 Task: Who was an influential artist in the CoBrA movement?
Action: Mouse moved to (123, 167)
Screenshot: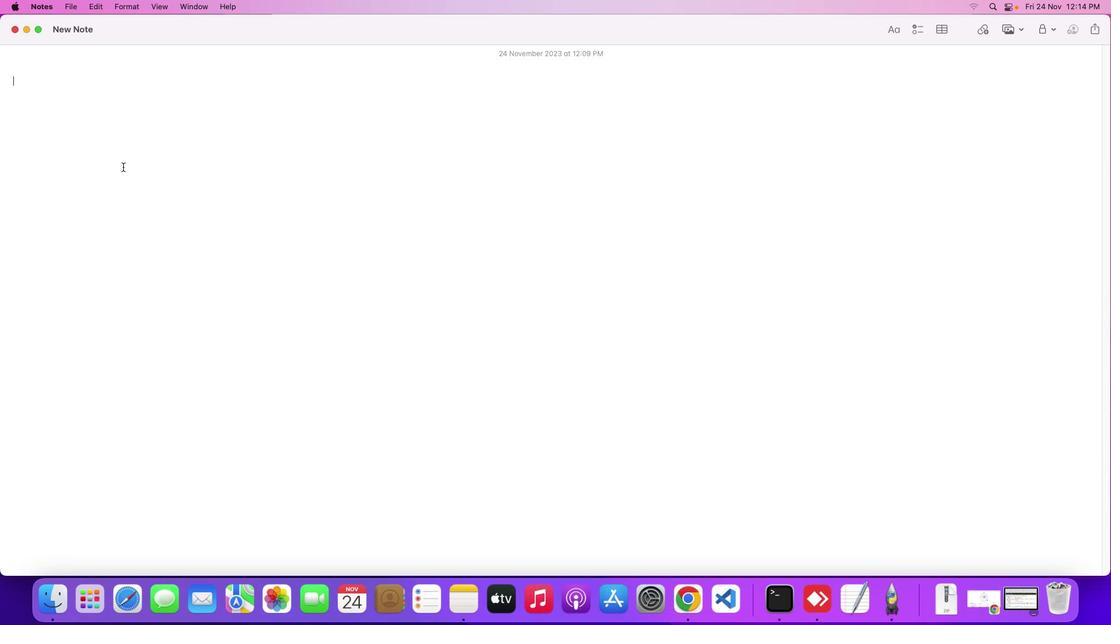 
Action: Mouse pressed left at (123, 167)
Screenshot: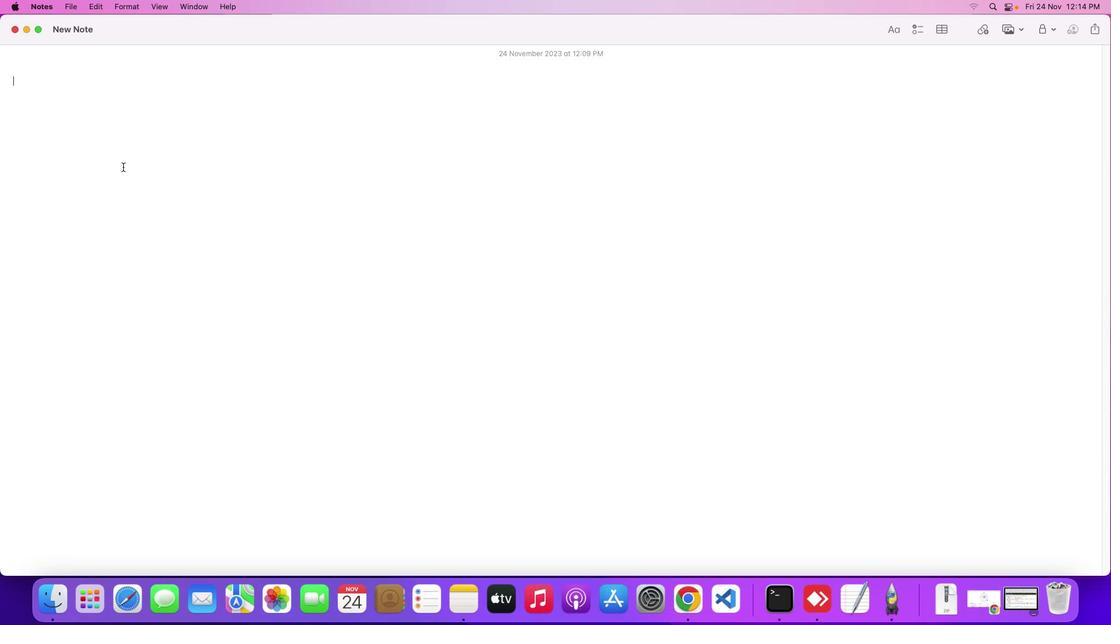 
Action: Mouse moved to (123, 167)
Screenshot: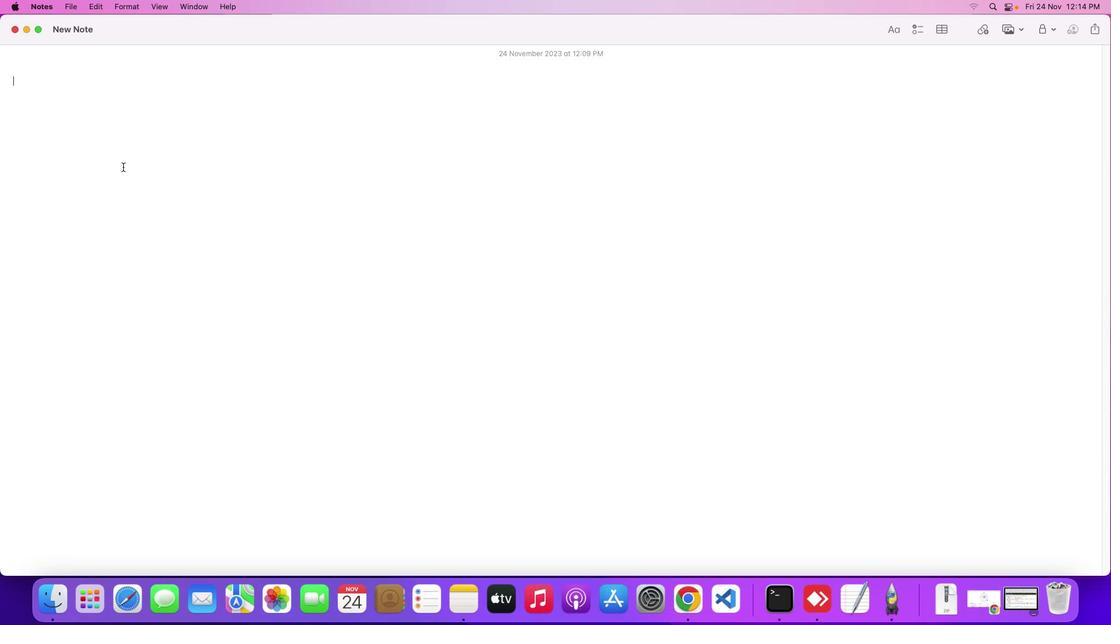
Action: Key pressed Key.shift'W''h''o'Key.space'w''a''s'Key.space'a''n'Key.space'i''n''f''u'Key.backspace'l''u''e''n''t''i''a''l'Key.space'a''r''t''i''s''t'Key.space'i''n'Key.space't''h''e'Key.spaceKey.shift'C''o'Key.shift'B''r'Key.shift'A'Key.space'm''o''v''e''m''e''n''t'Key.shift_r'?'Key.enter
Screenshot: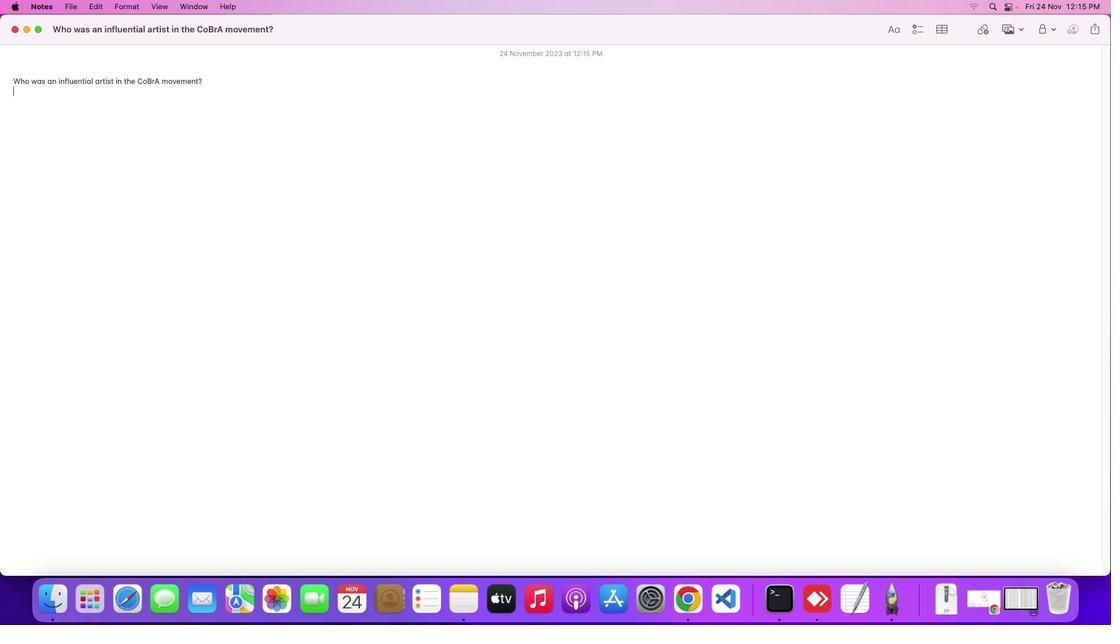 
Action: Mouse moved to (617, 624)
Screenshot: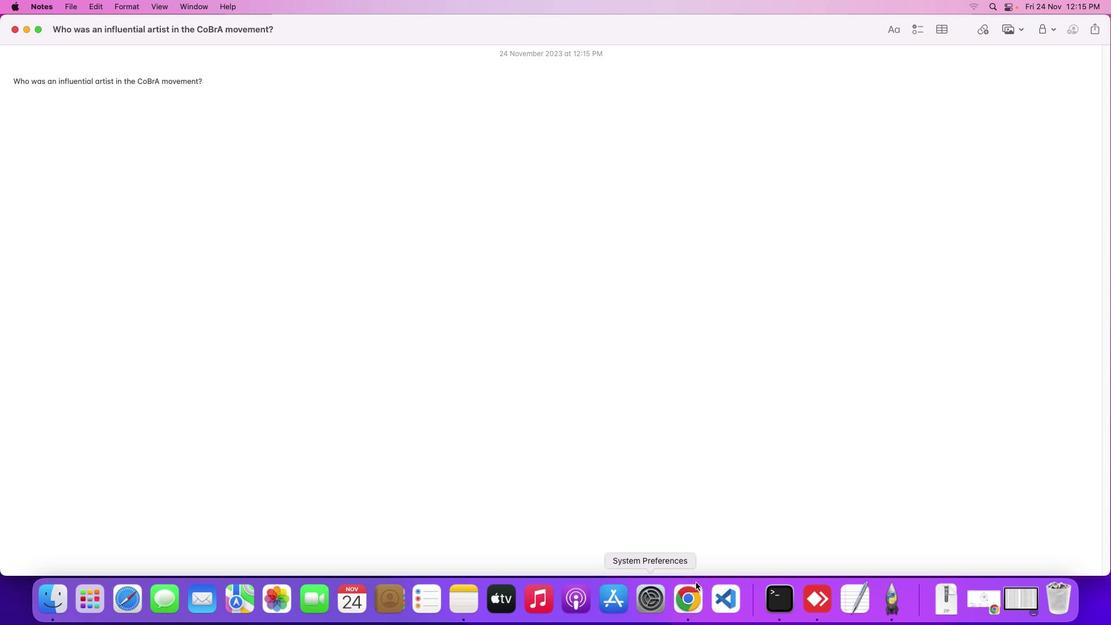 
Action: Mouse scrolled (617, 624) with delta (0, 0)
Screenshot: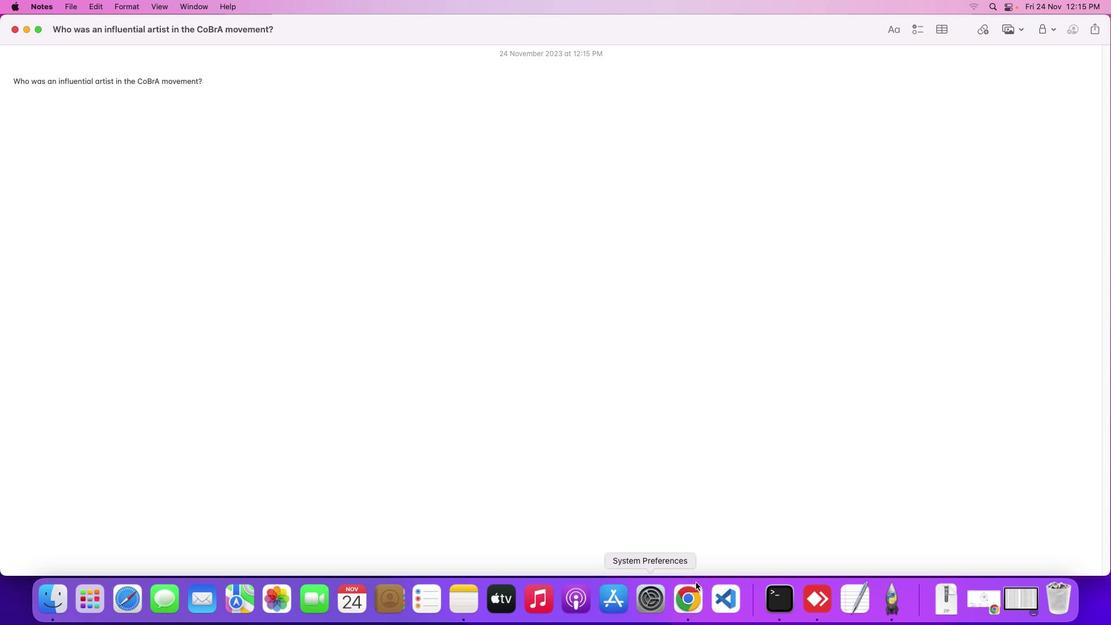 
Action: Mouse moved to (983, 601)
Screenshot: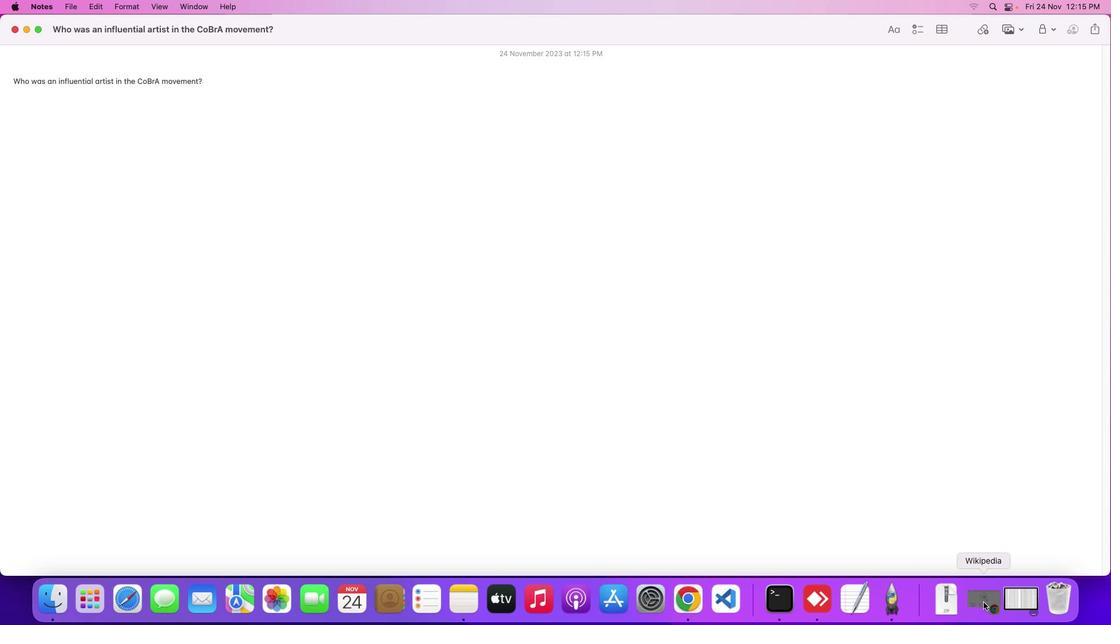 
Action: Mouse pressed left at (983, 601)
Screenshot: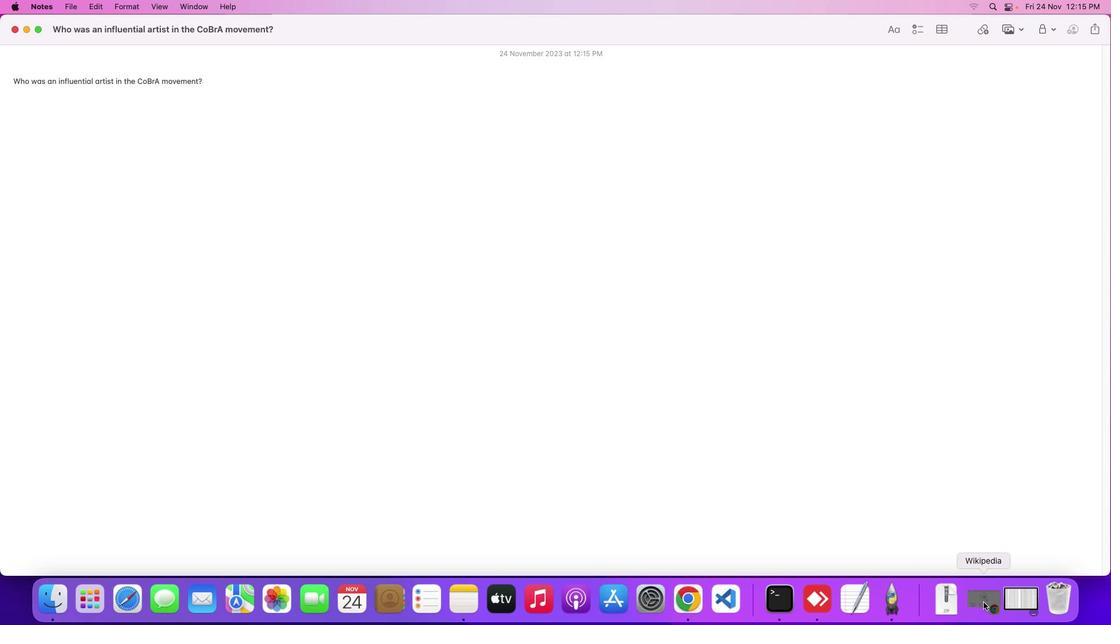 
Action: Mouse moved to (434, 350)
Screenshot: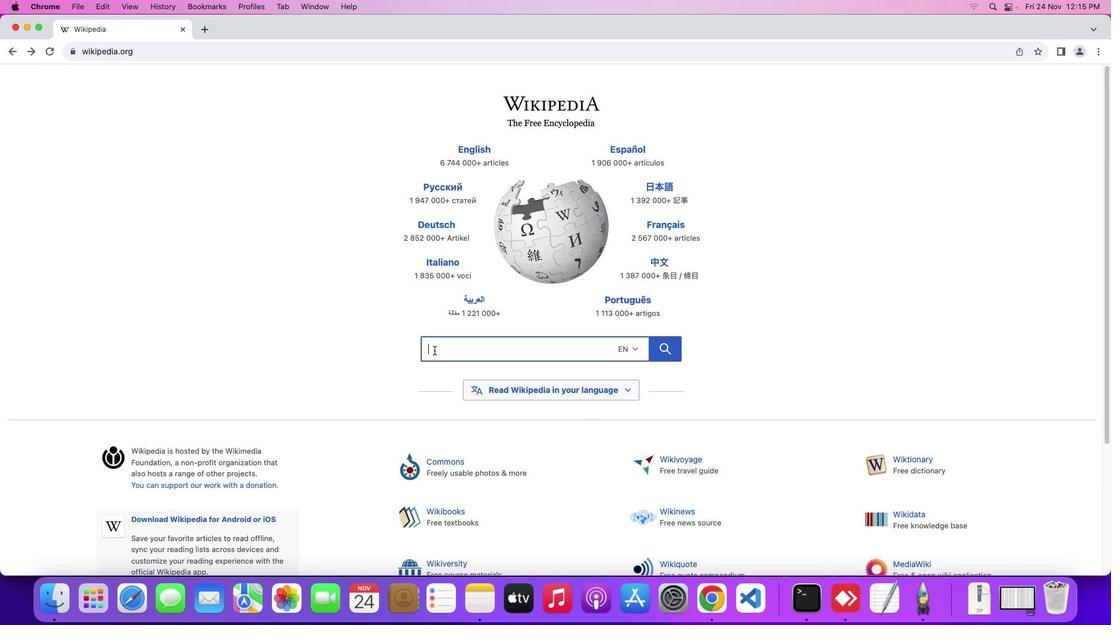 
Action: Mouse pressed left at (434, 350)
Screenshot: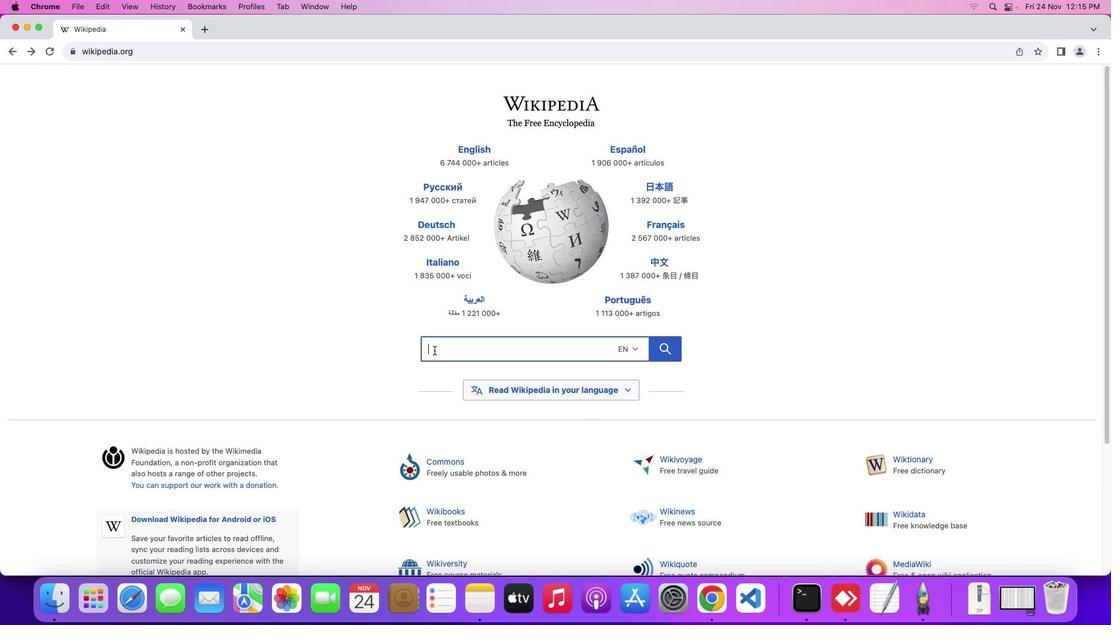 
Action: Mouse moved to (458, 346)
Screenshot: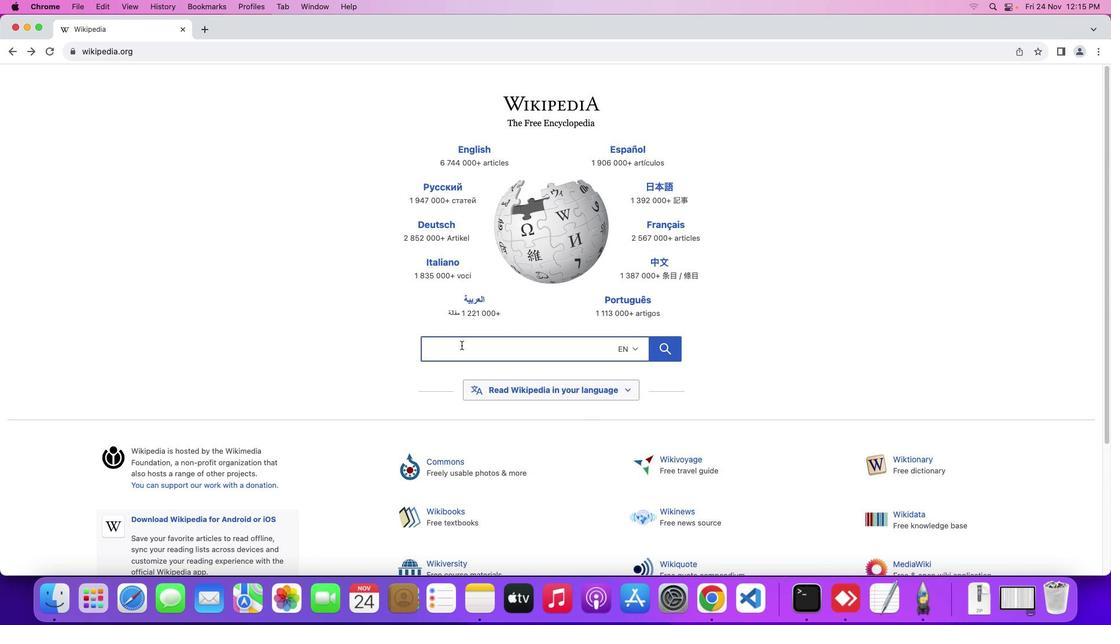 
Action: Key pressed Key.shift
Screenshot: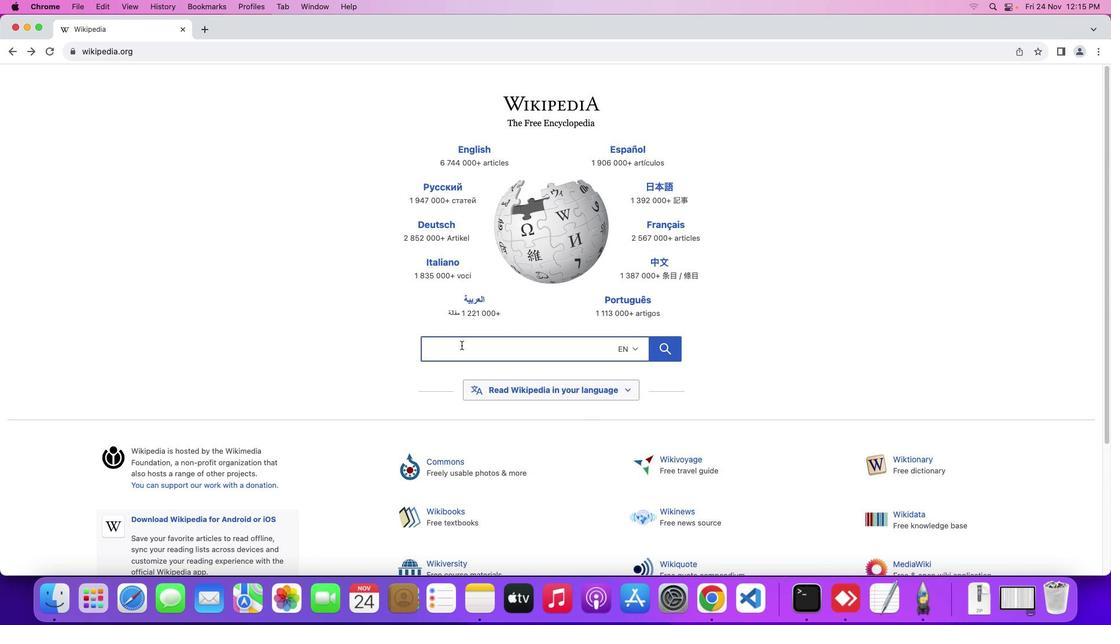 
Action: Mouse moved to (463, 345)
Screenshot: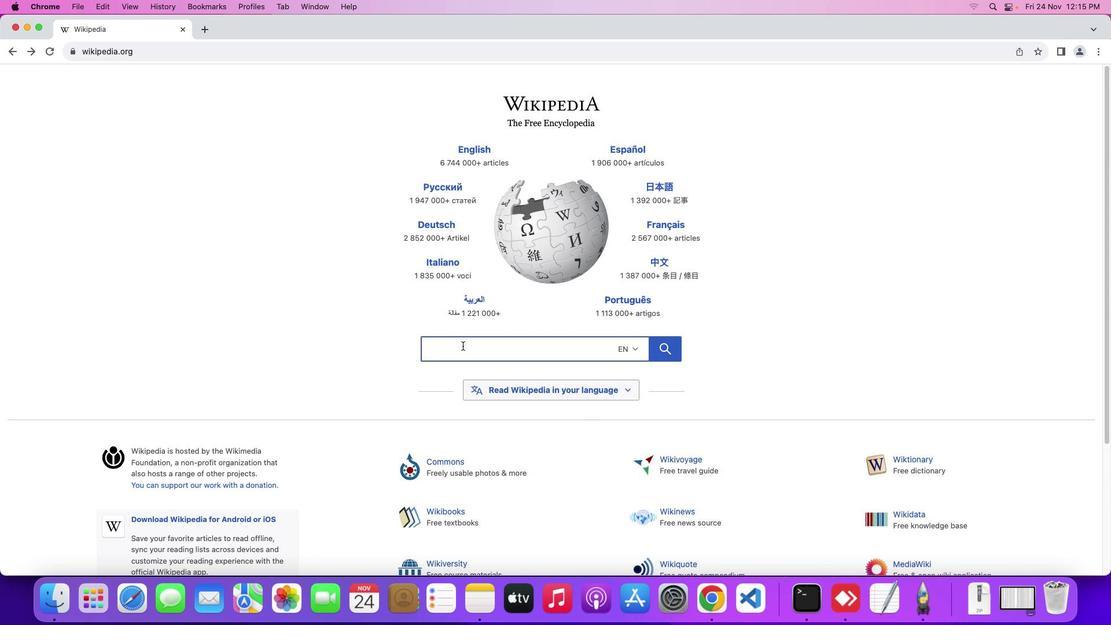 
Action: Key pressed 'C''o'Key.shift'B''r'Key.shift'A'Key.space'a''r''t'
Screenshot: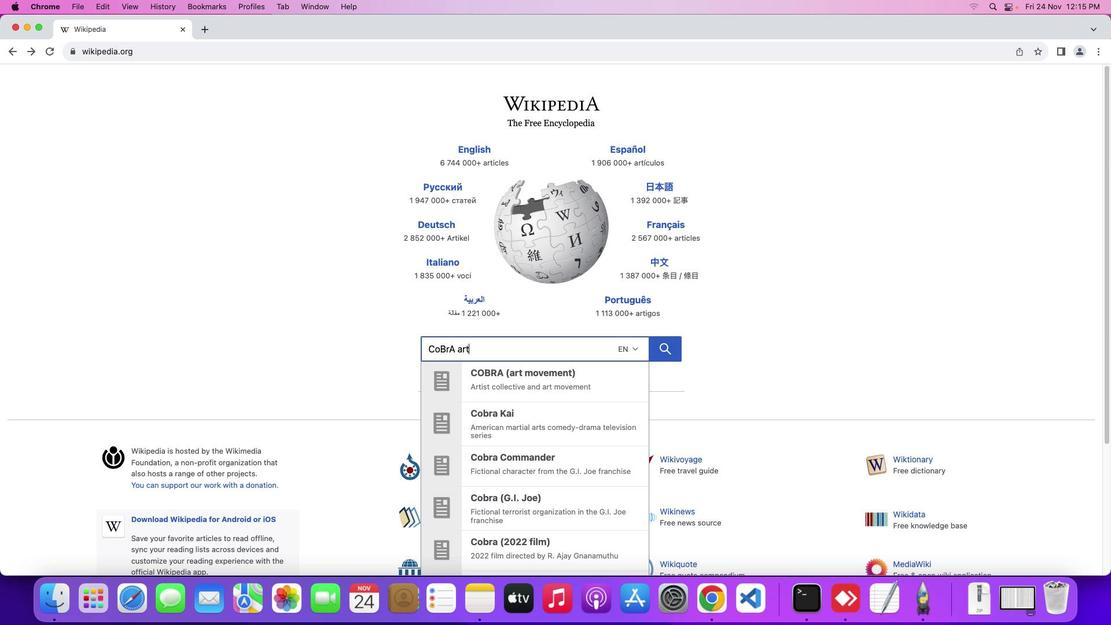 
Action: Mouse moved to (663, 350)
Screenshot: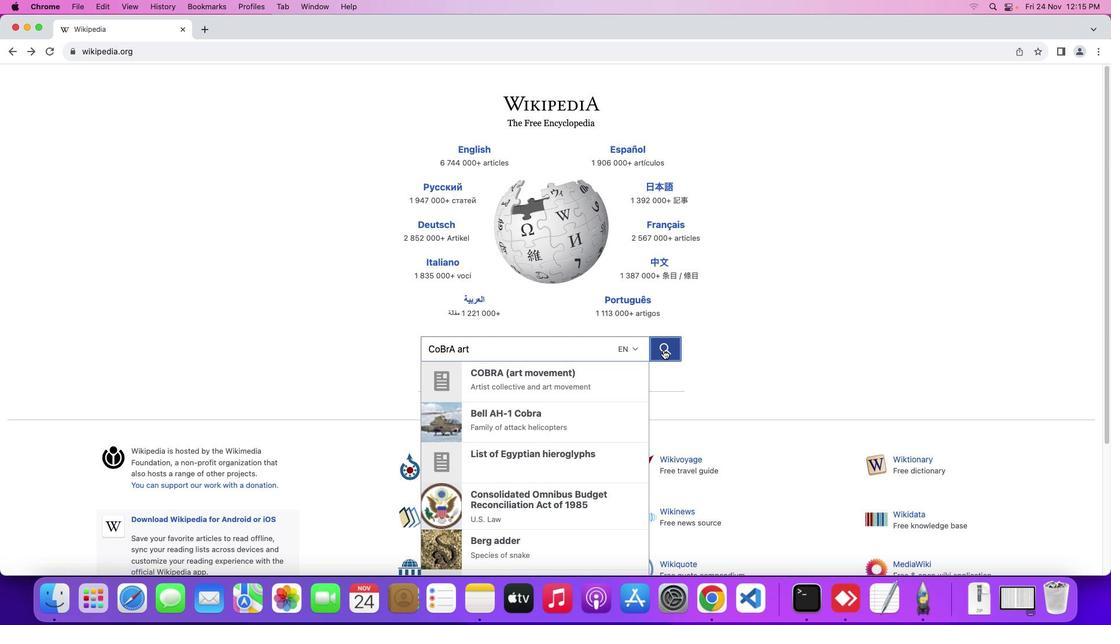 
Action: Mouse pressed left at (663, 350)
Screenshot: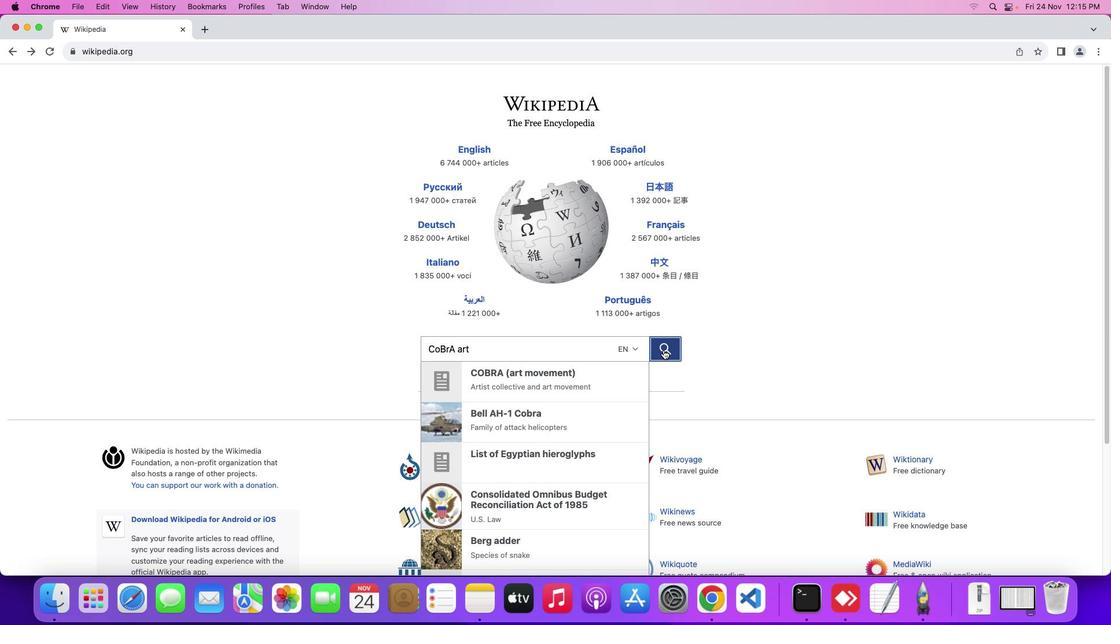 
Action: Mouse moved to (197, 324)
Screenshot: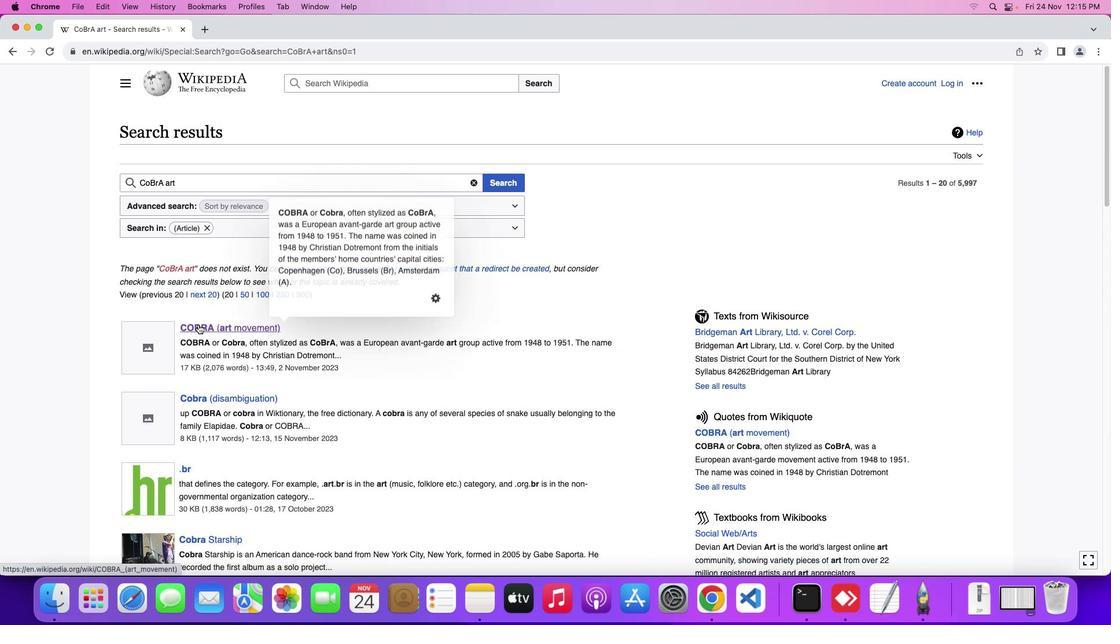 
Action: Mouse pressed left at (197, 324)
Screenshot: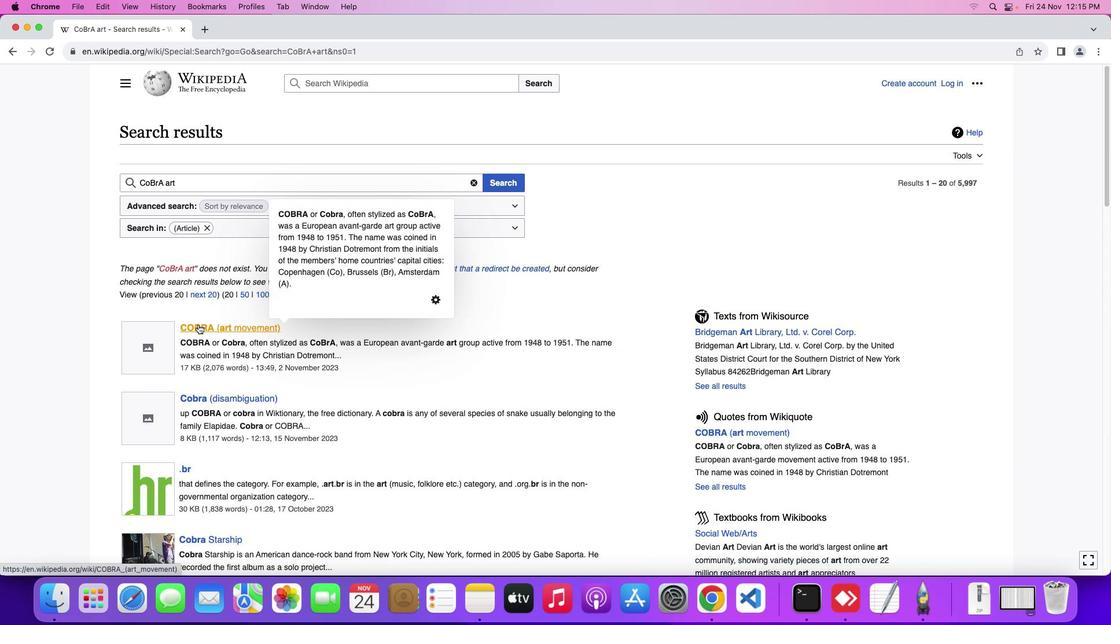 
Action: Mouse moved to (744, 342)
Screenshot: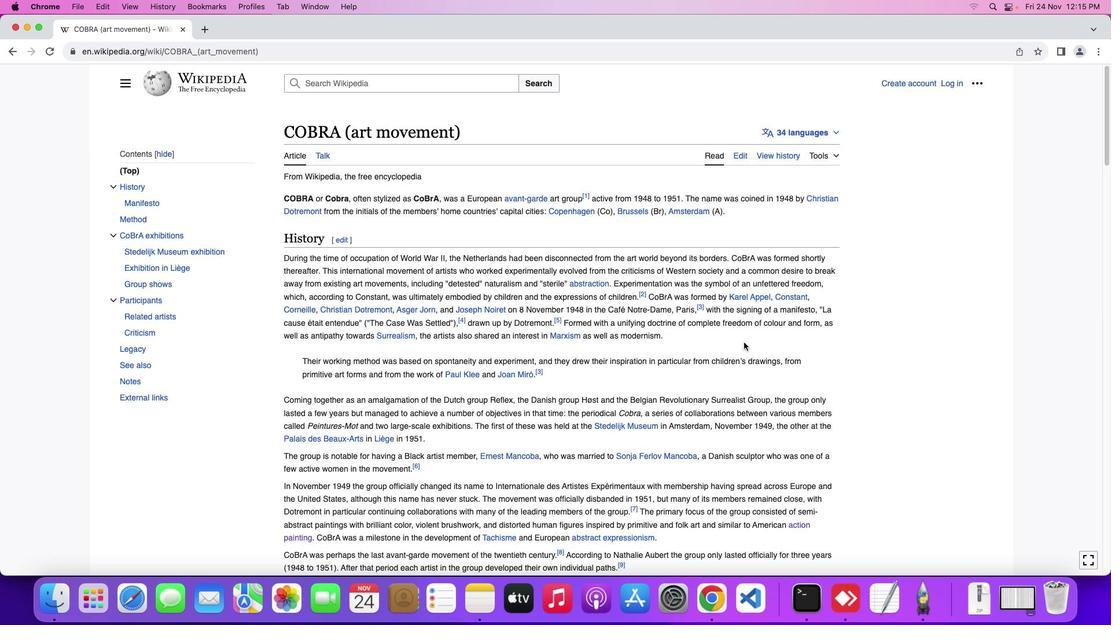 
Action: Mouse scrolled (744, 342) with delta (0, 0)
Screenshot: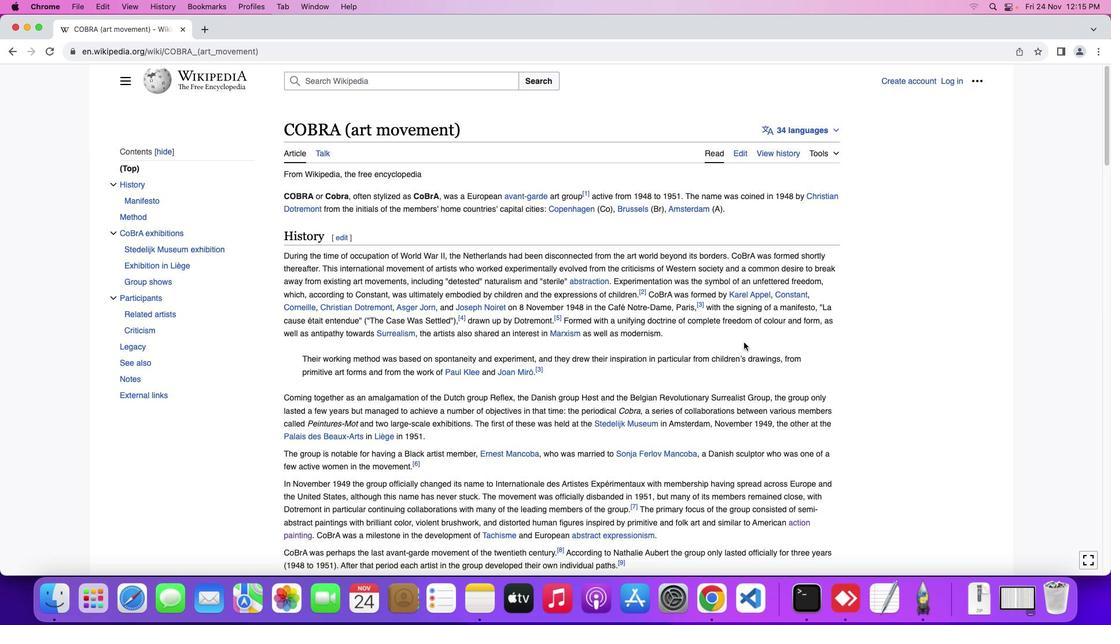 
Action: Mouse scrolled (744, 342) with delta (0, 0)
Screenshot: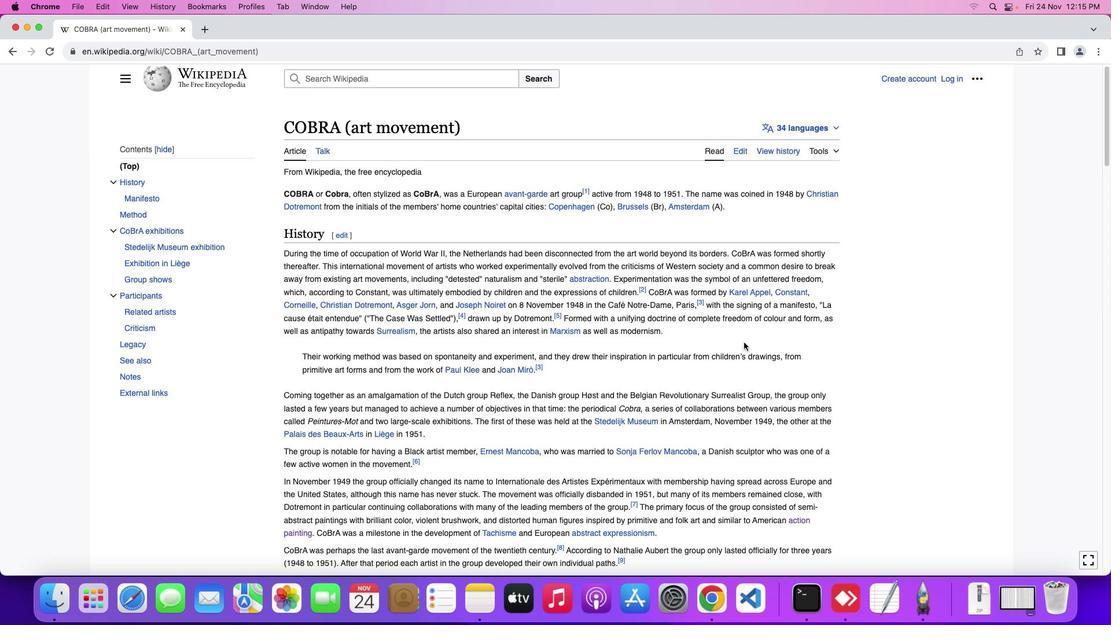 
Action: Mouse scrolled (744, 342) with delta (0, 0)
Screenshot: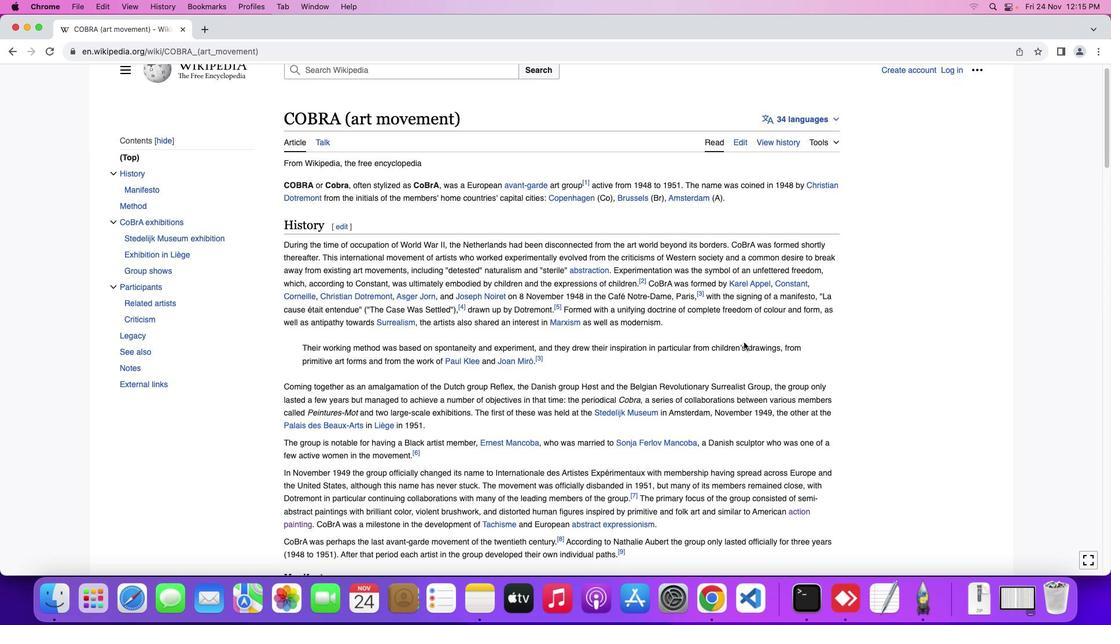 
Action: Mouse moved to (760, 351)
Screenshot: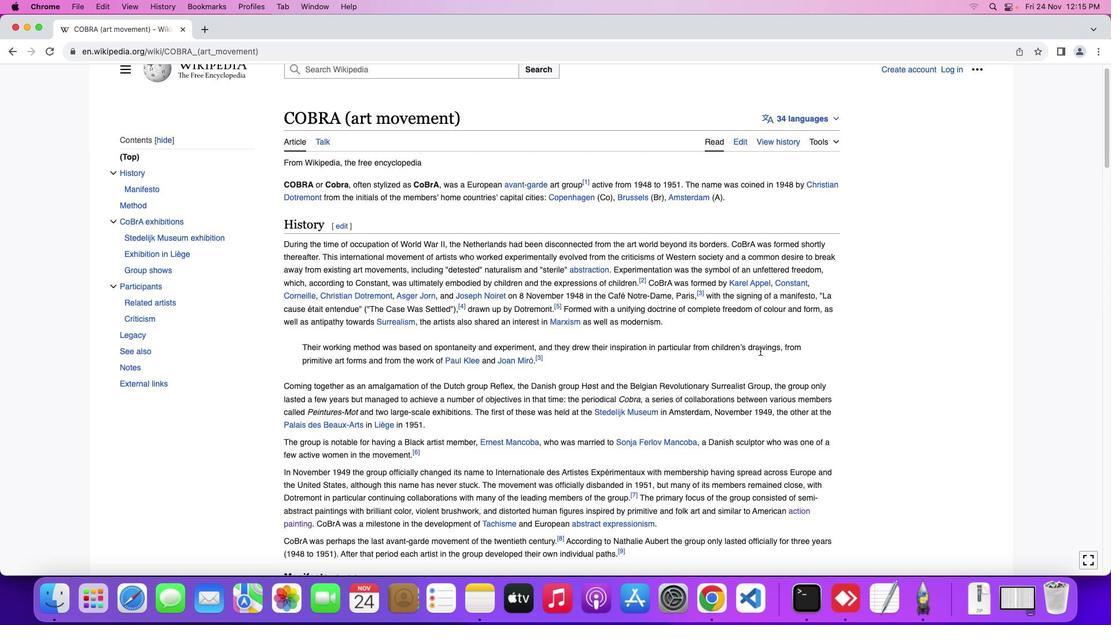 
Action: Mouse scrolled (760, 351) with delta (0, 0)
Screenshot: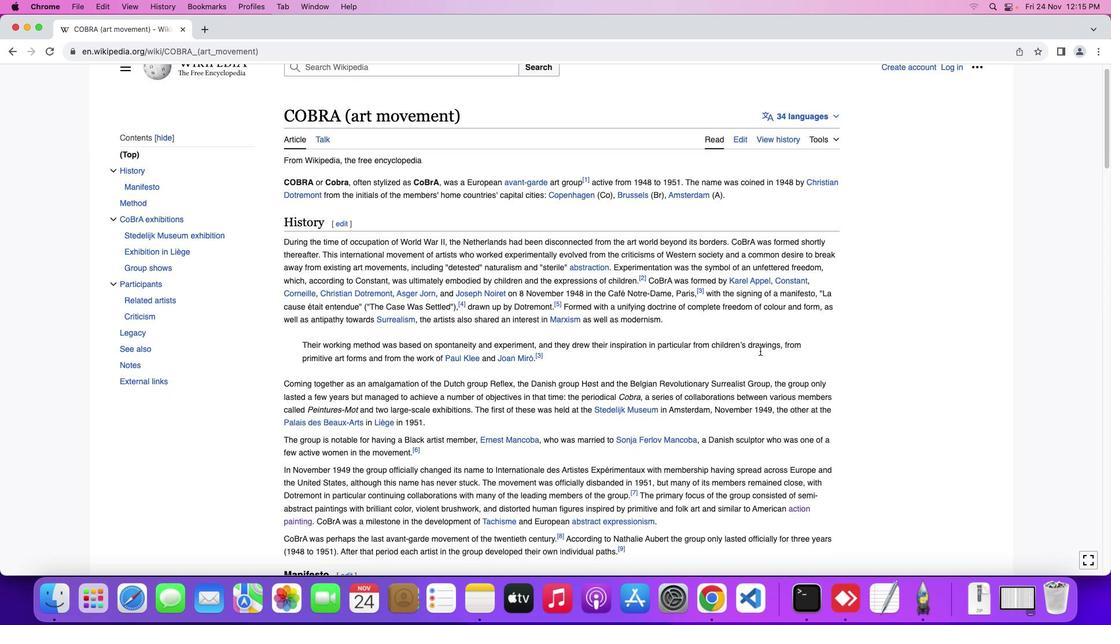 
Action: Mouse scrolled (760, 351) with delta (0, 0)
Screenshot: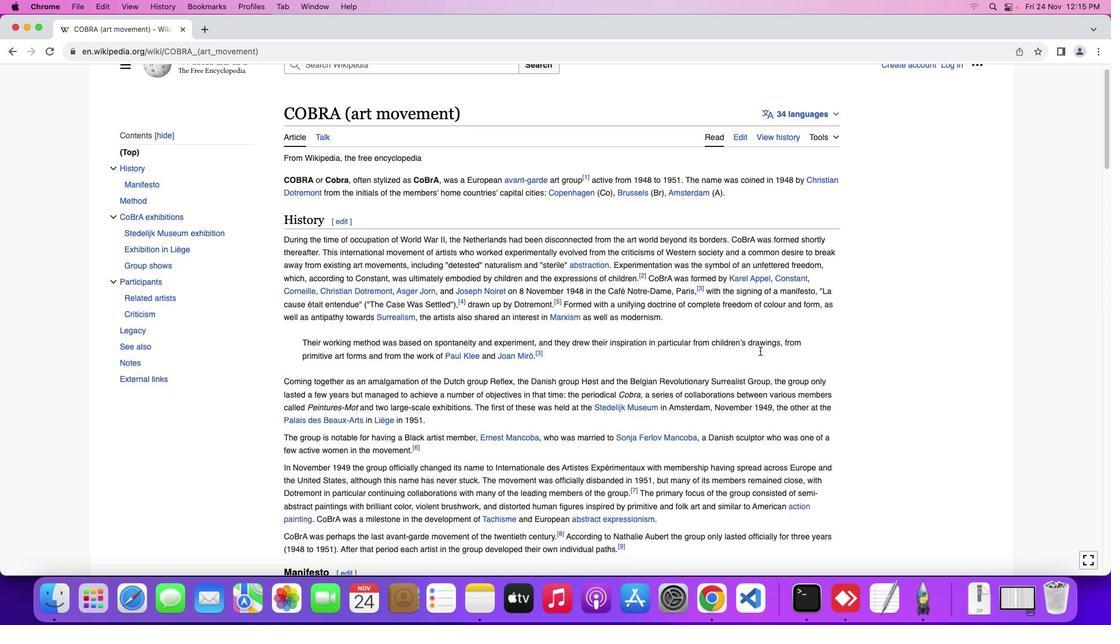 
Action: Mouse scrolled (760, 351) with delta (0, 0)
Screenshot: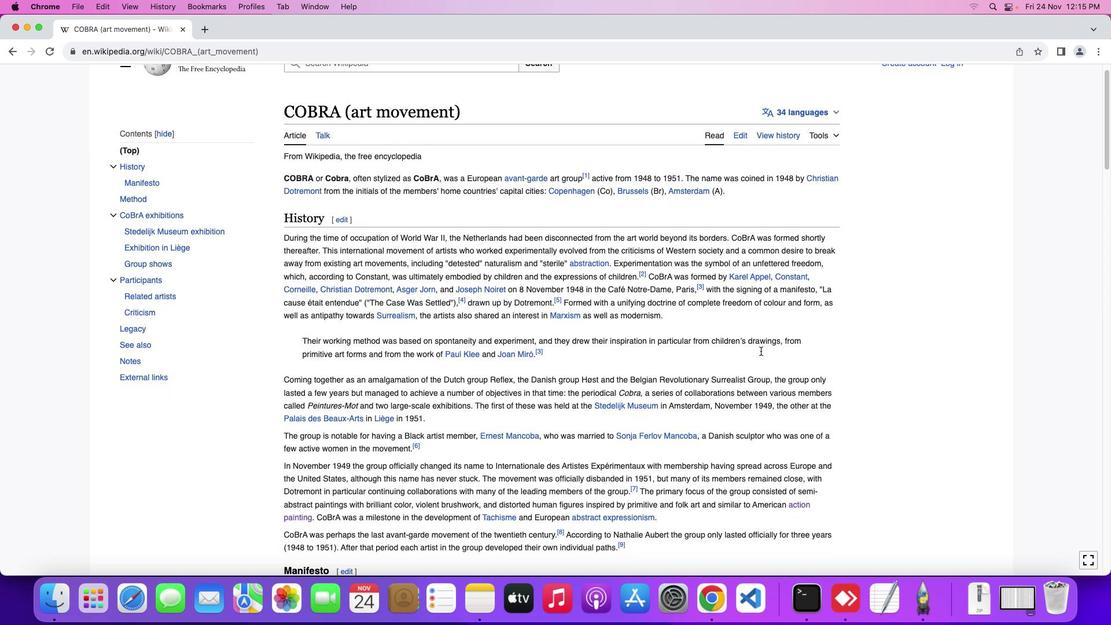 
Action: Mouse moved to (769, 357)
Screenshot: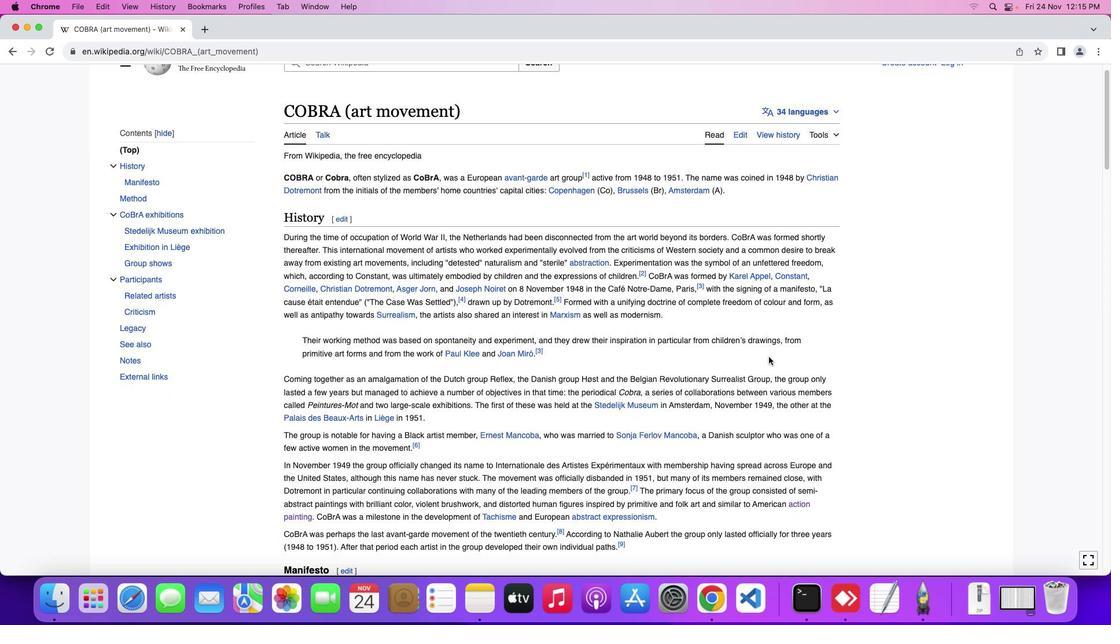 
Action: Mouse scrolled (769, 357) with delta (0, 0)
Screenshot: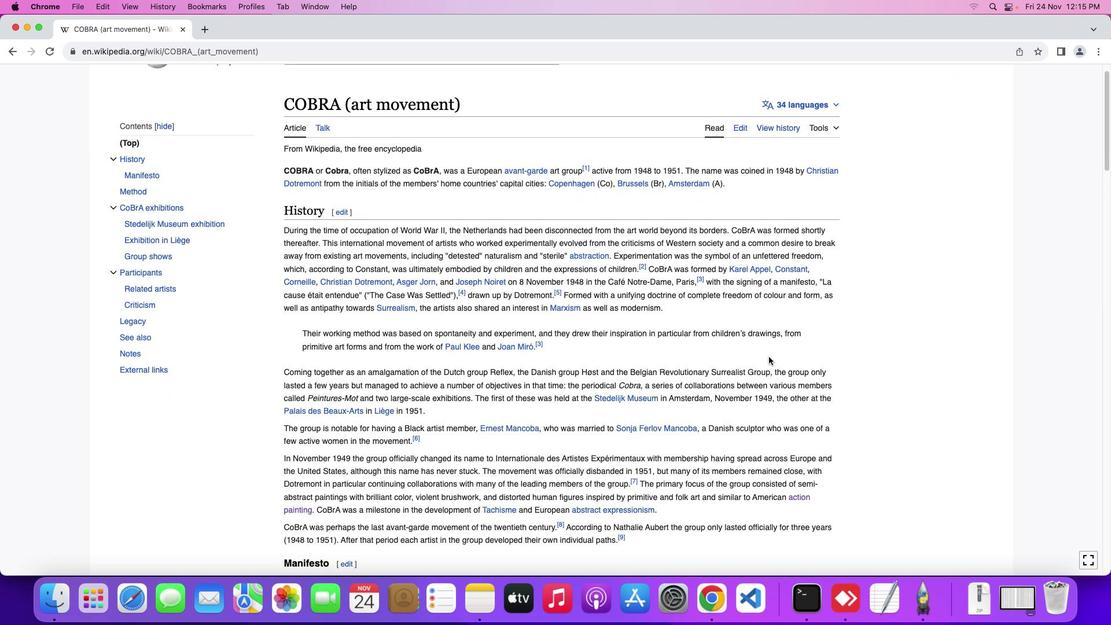 
Action: Mouse scrolled (769, 357) with delta (0, 0)
Screenshot: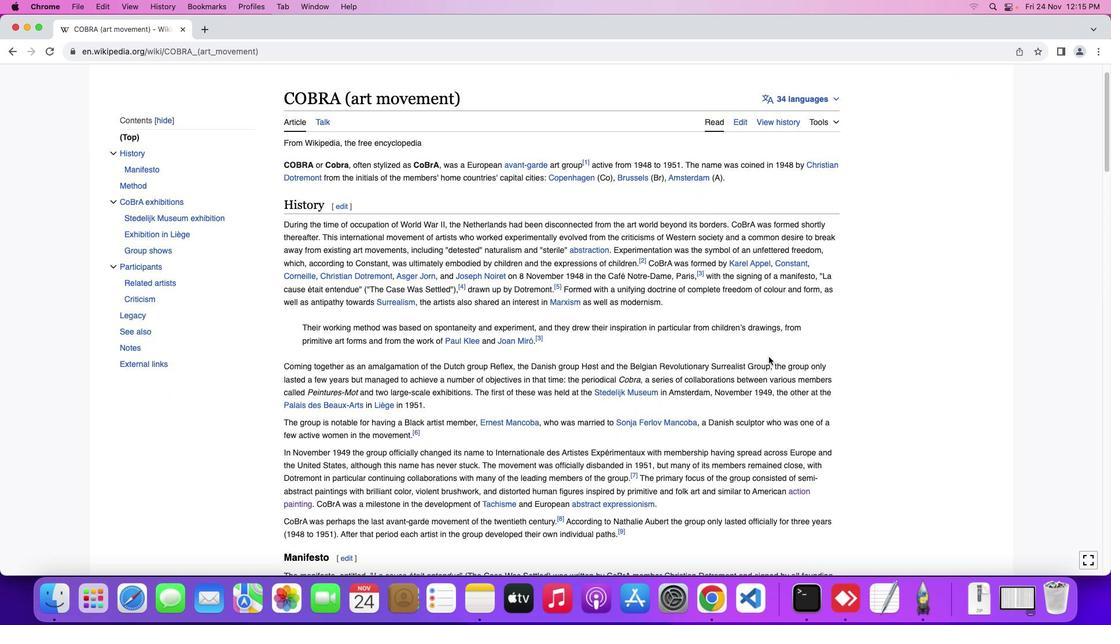 
Action: Mouse moved to (776, 361)
Screenshot: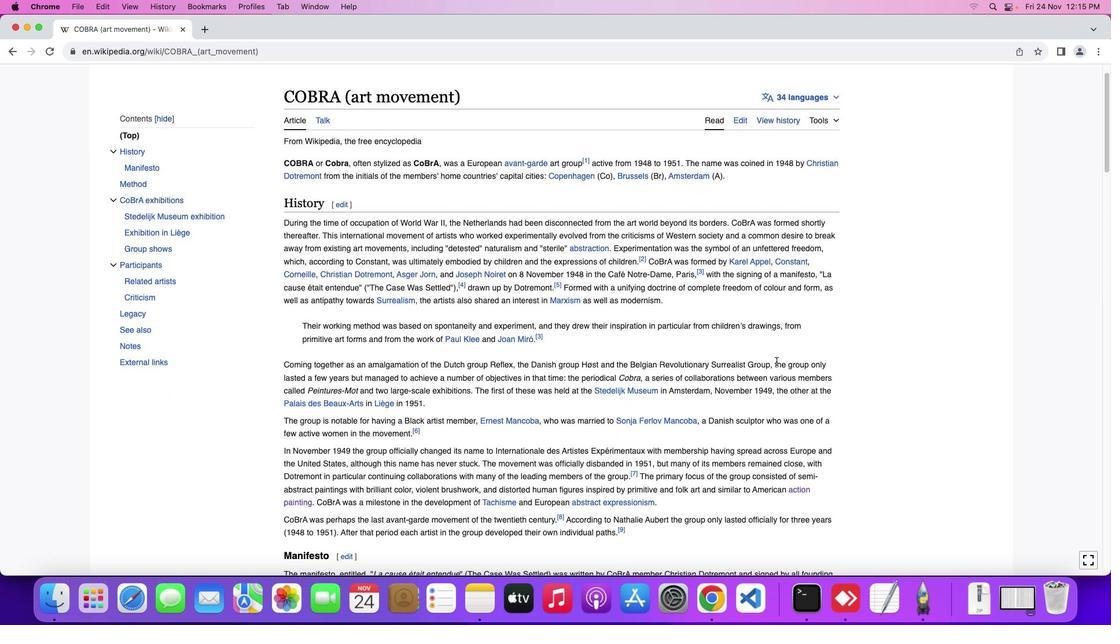 
Action: Mouse scrolled (776, 361) with delta (0, 0)
Screenshot: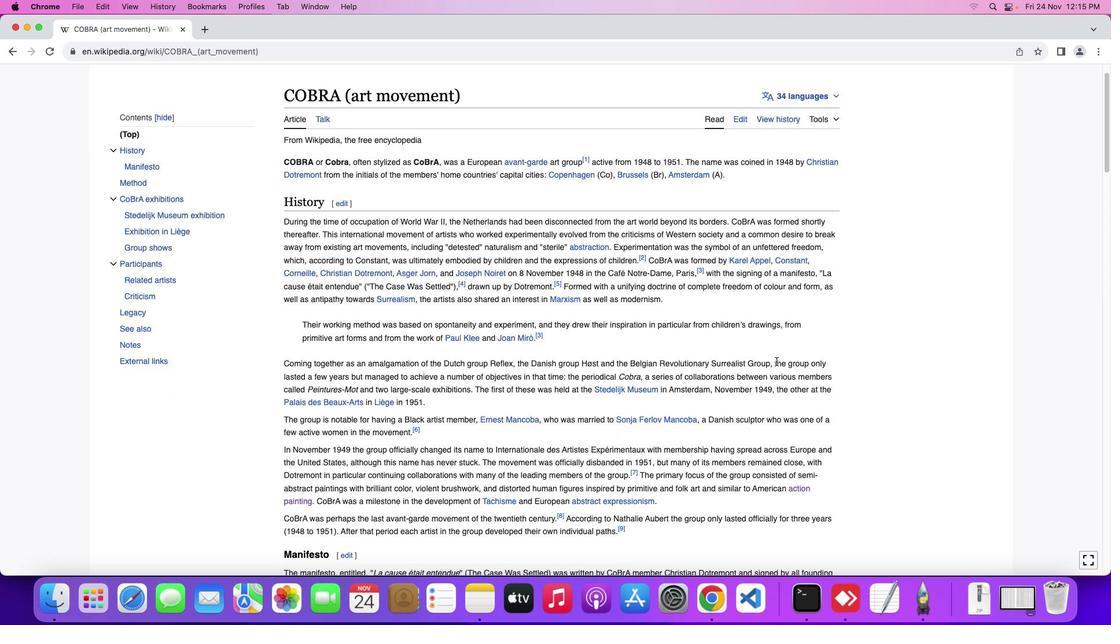 
Action: Mouse scrolled (776, 361) with delta (0, 0)
Screenshot: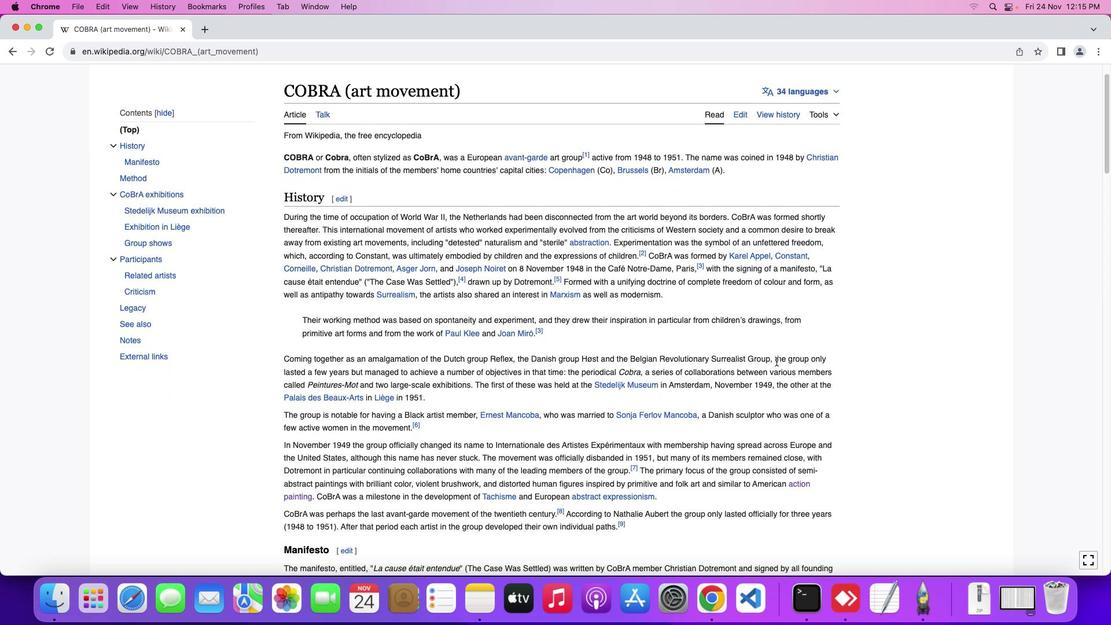 
Action: Mouse scrolled (776, 361) with delta (0, 0)
Screenshot: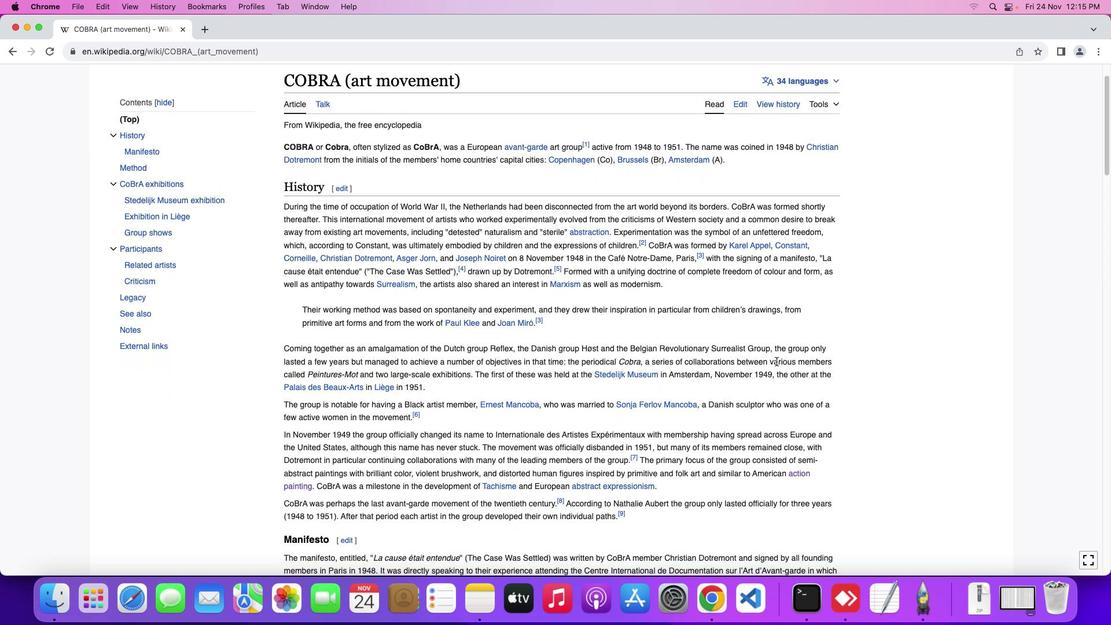 
Action: Mouse moved to (784, 367)
Screenshot: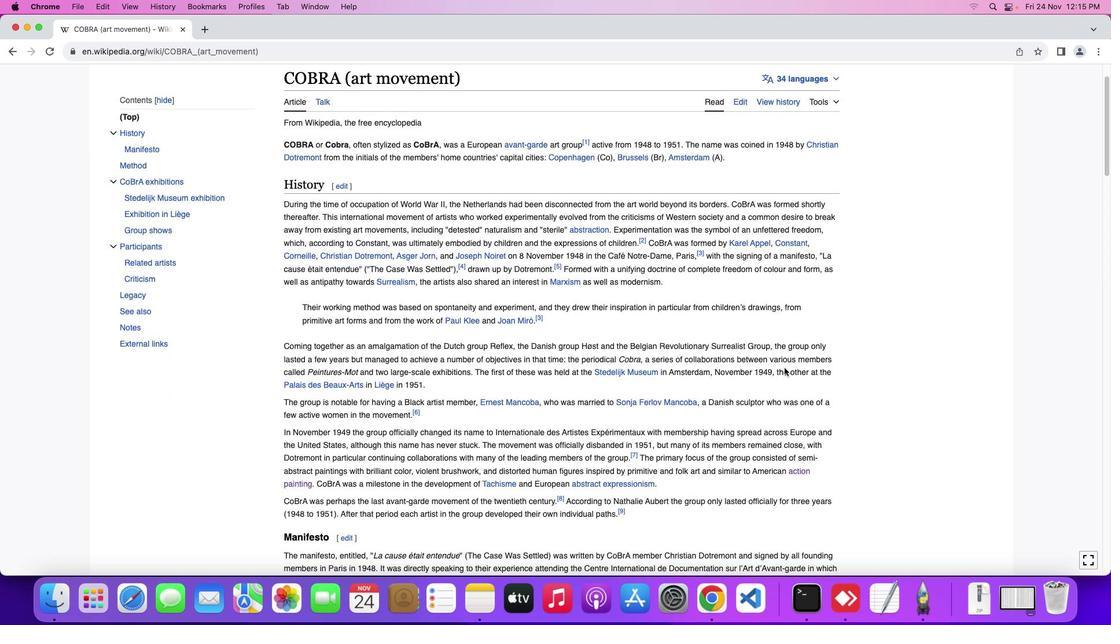 
Action: Mouse scrolled (784, 367) with delta (0, 0)
Screenshot: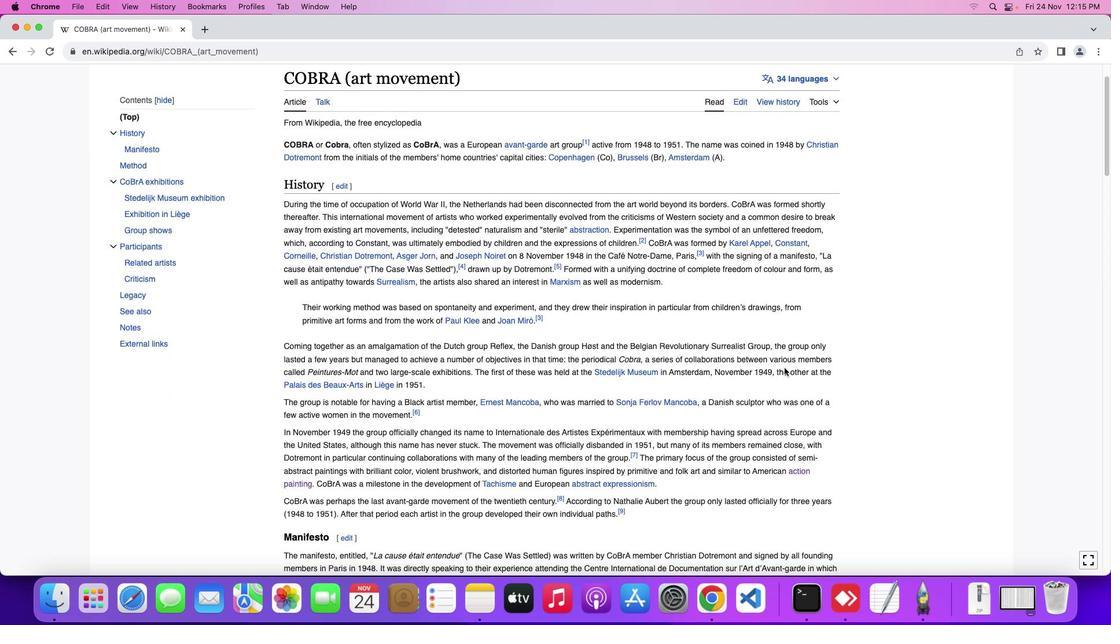 
Action: Mouse scrolled (784, 367) with delta (0, 0)
Screenshot: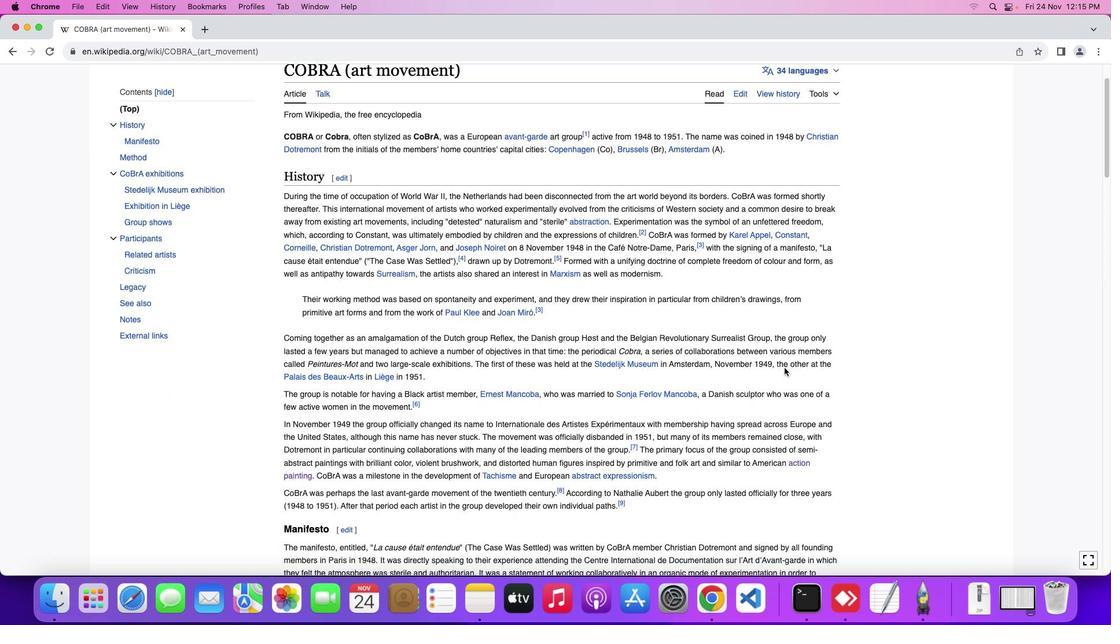
Action: Mouse scrolled (784, 367) with delta (0, 0)
Screenshot: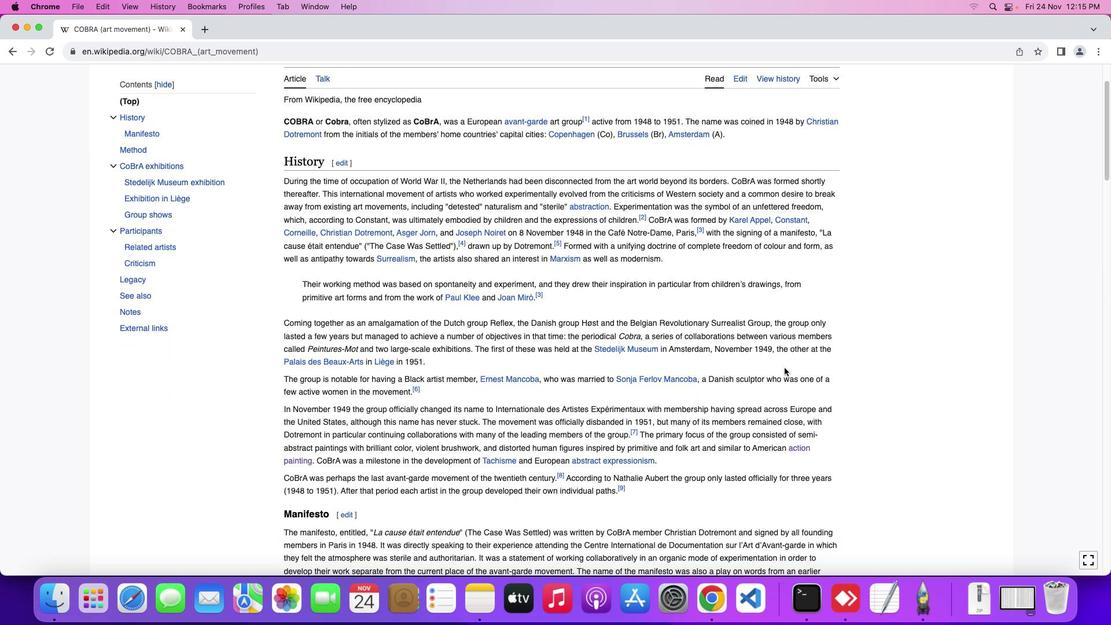 
Action: Mouse moved to (784, 368)
Screenshot: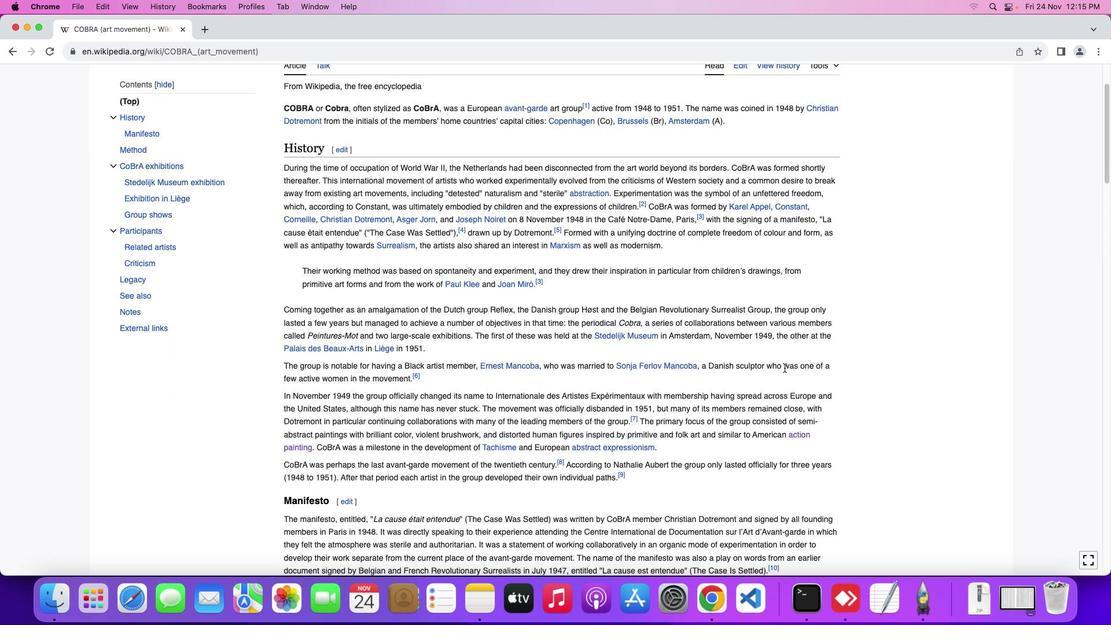 
Action: Mouse scrolled (784, 368) with delta (0, 0)
Screenshot: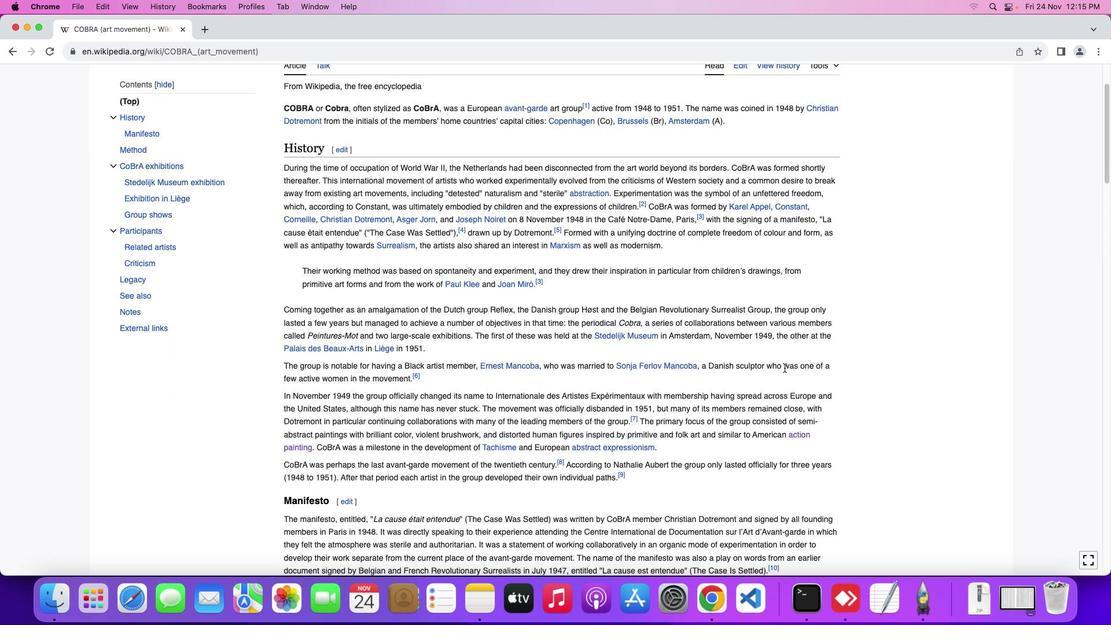 
Action: Mouse scrolled (784, 368) with delta (0, 0)
Screenshot: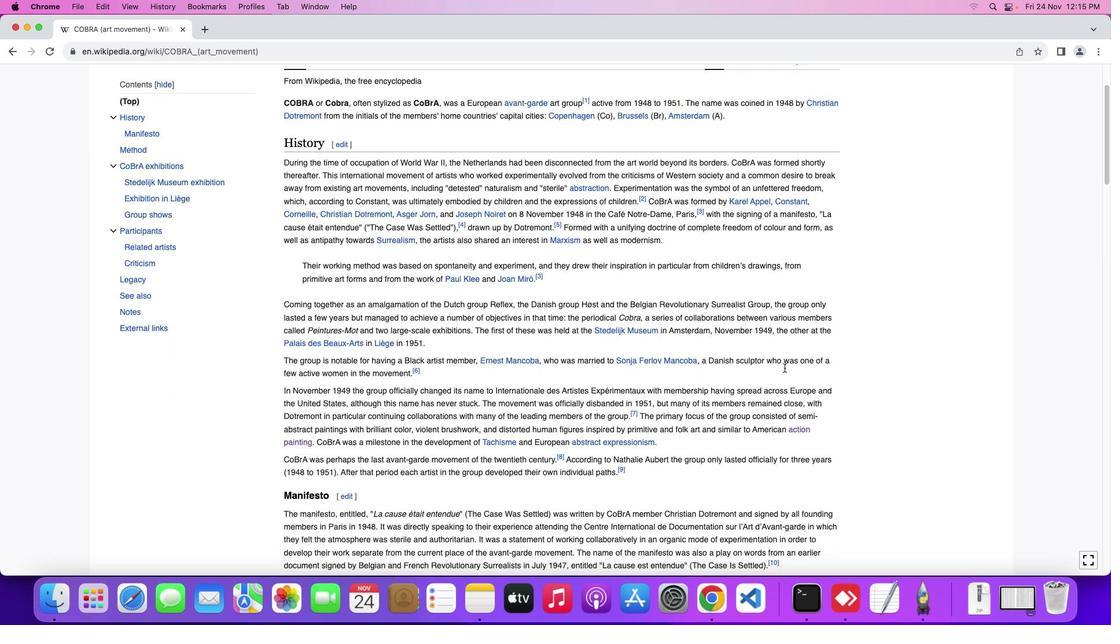 
Action: Mouse scrolled (784, 368) with delta (0, 0)
Screenshot: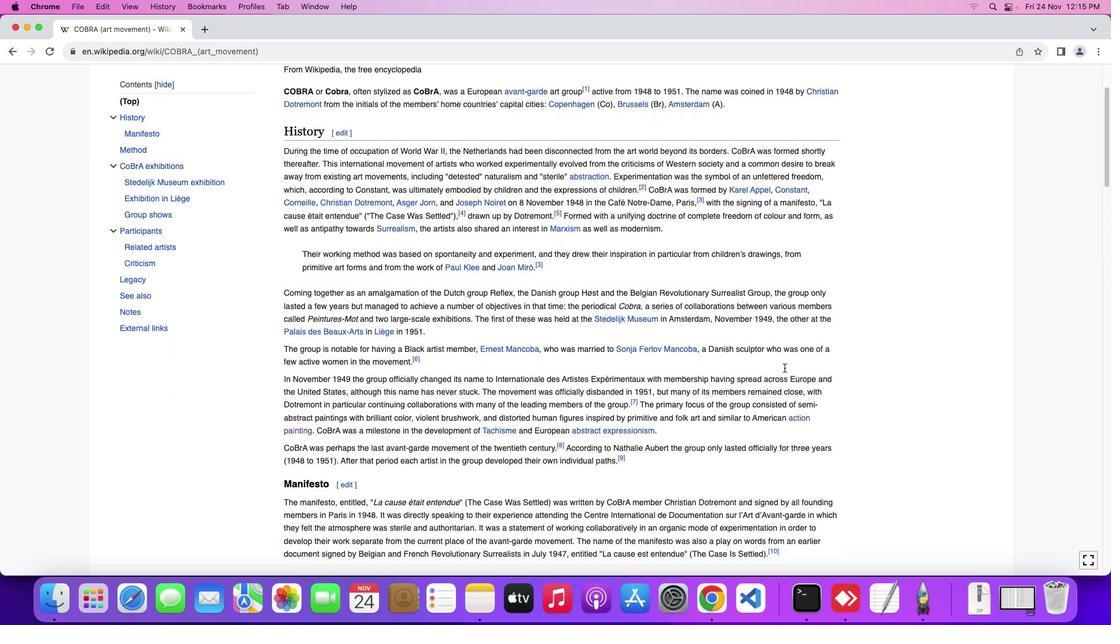 
Action: Mouse scrolled (784, 368) with delta (0, 0)
Screenshot: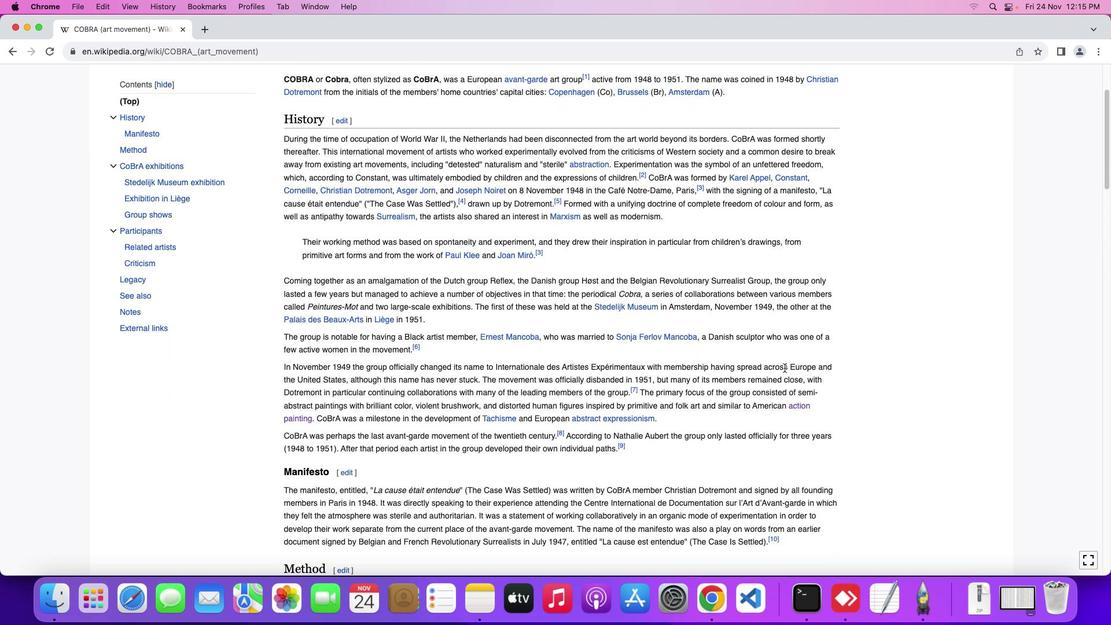 
Action: Mouse scrolled (784, 368) with delta (0, 0)
Screenshot: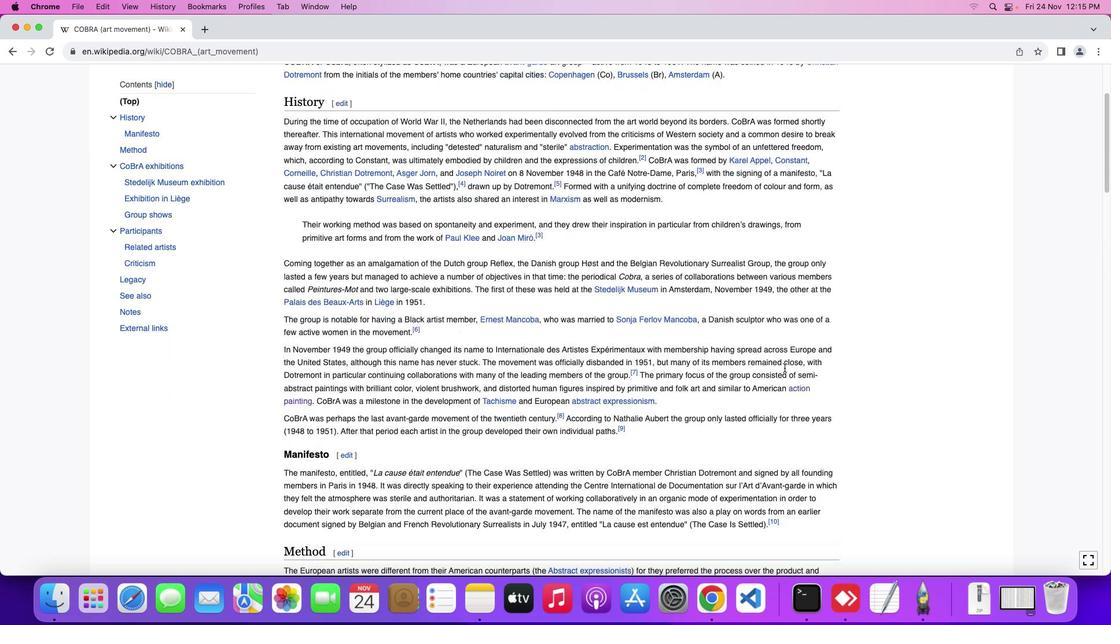 
Action: Mouse scrolled (784, 368) with delta (0, -1)
Screenshot: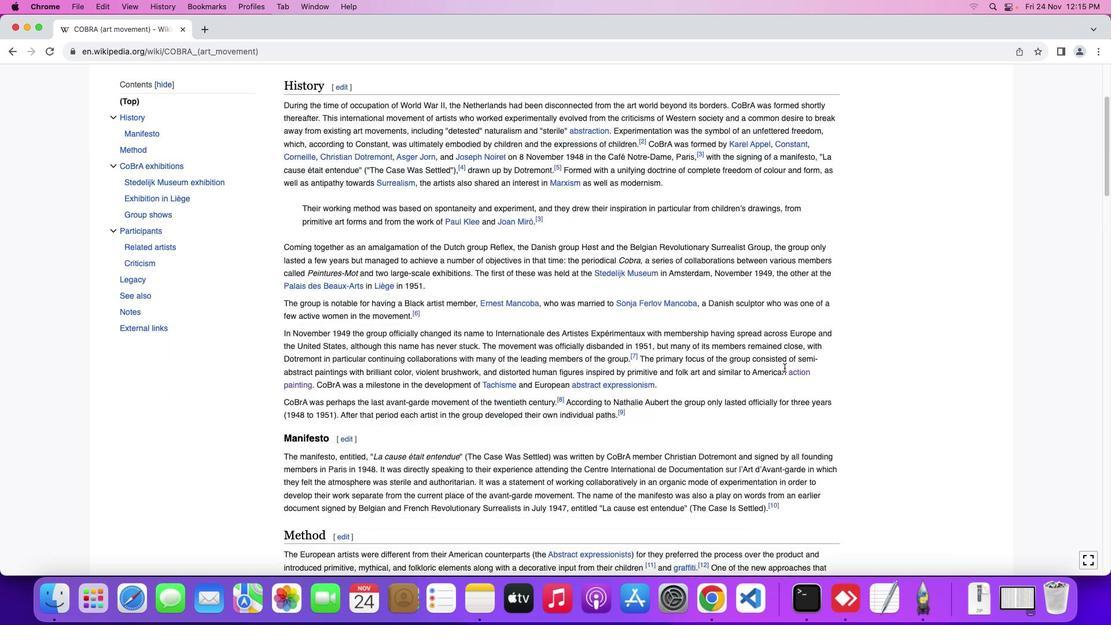 
Action: Mouse moved to (784, 368)
Screenshot: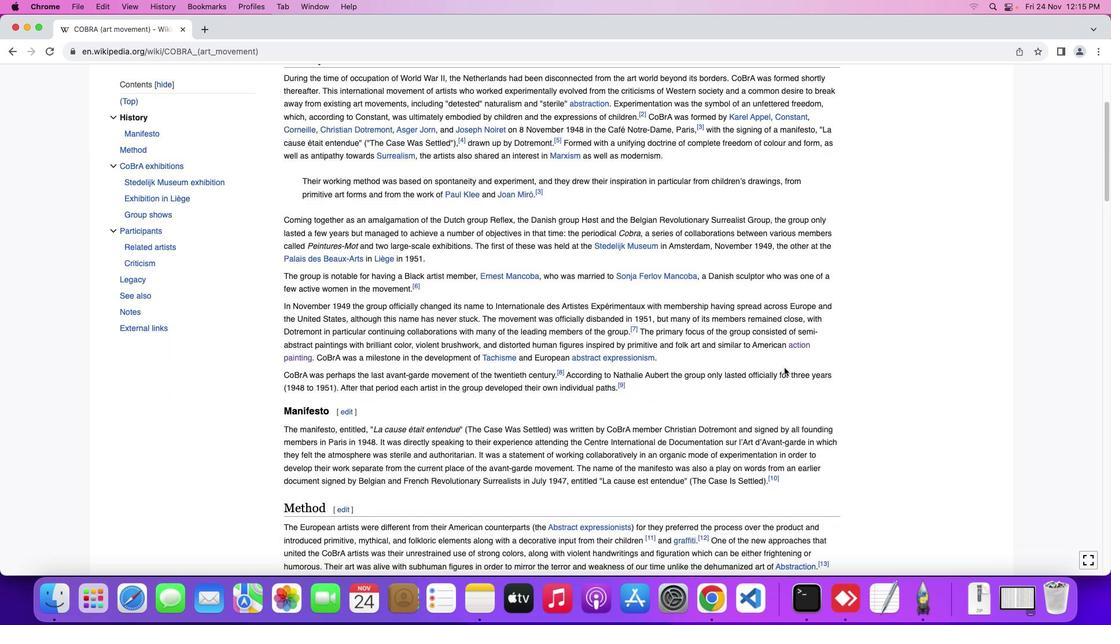 
Action: Mouse scrolled (784, 368) with delta (0, 0)
Screenshot: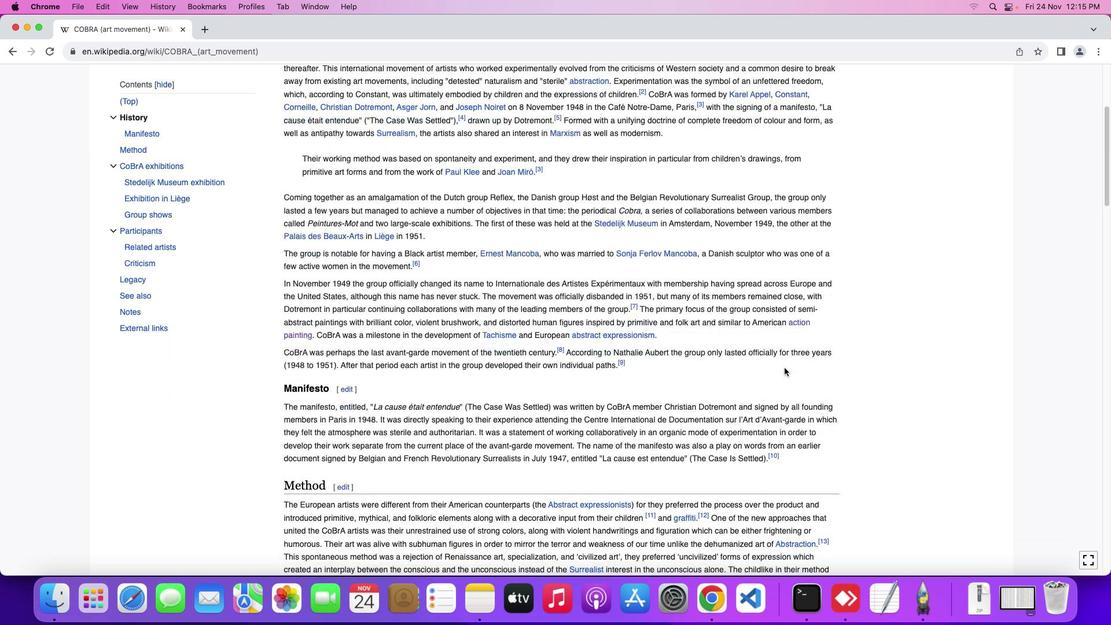 
Action: Mouse scrolled (784, 368) with delta (0, 0)
Screenshot: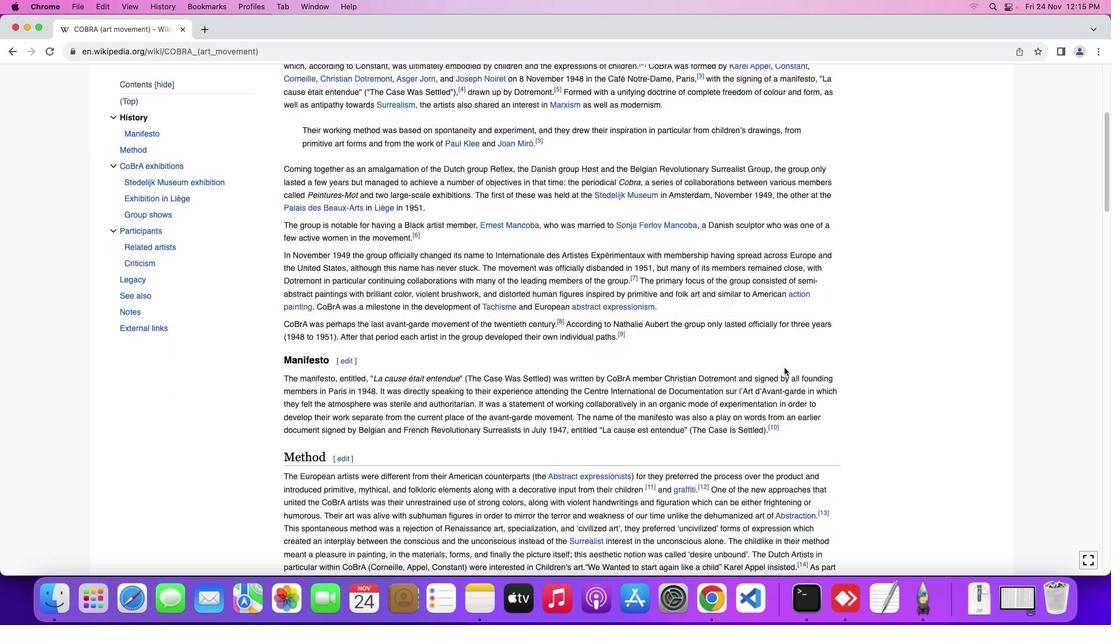 
Action: Mouse scrolled (784, 368) with delta (0, -1)
Screenshot: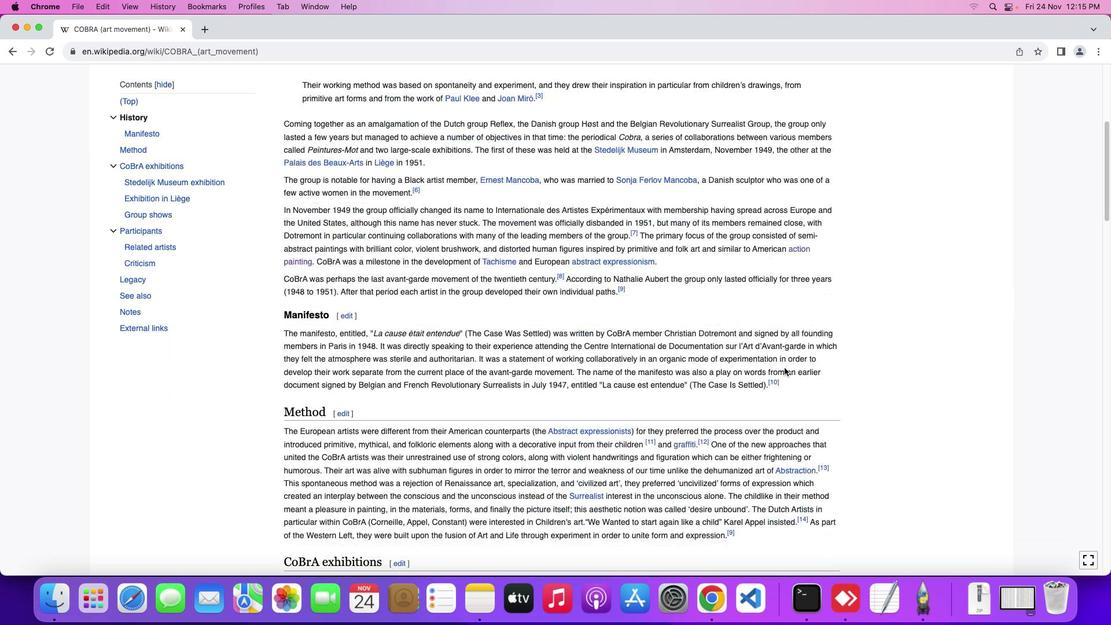 
Action: Mouse scrolled (784, 368) with delta (0, -2)
Screenshot: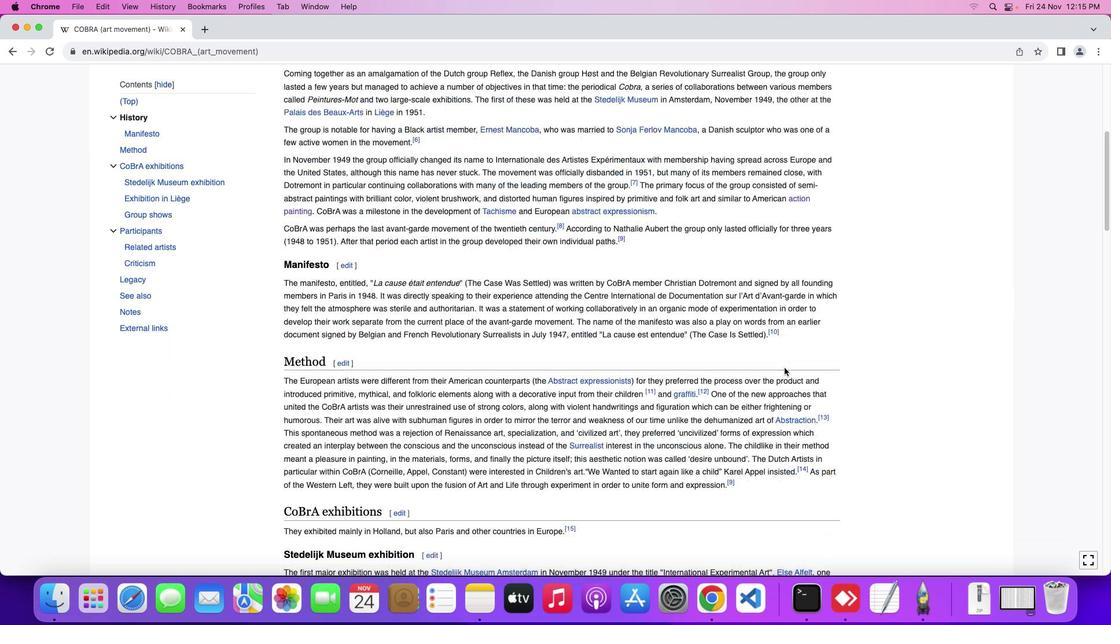 
Action: Mouse scrolled (784, 368) with delta (0, 0)
Screenshot: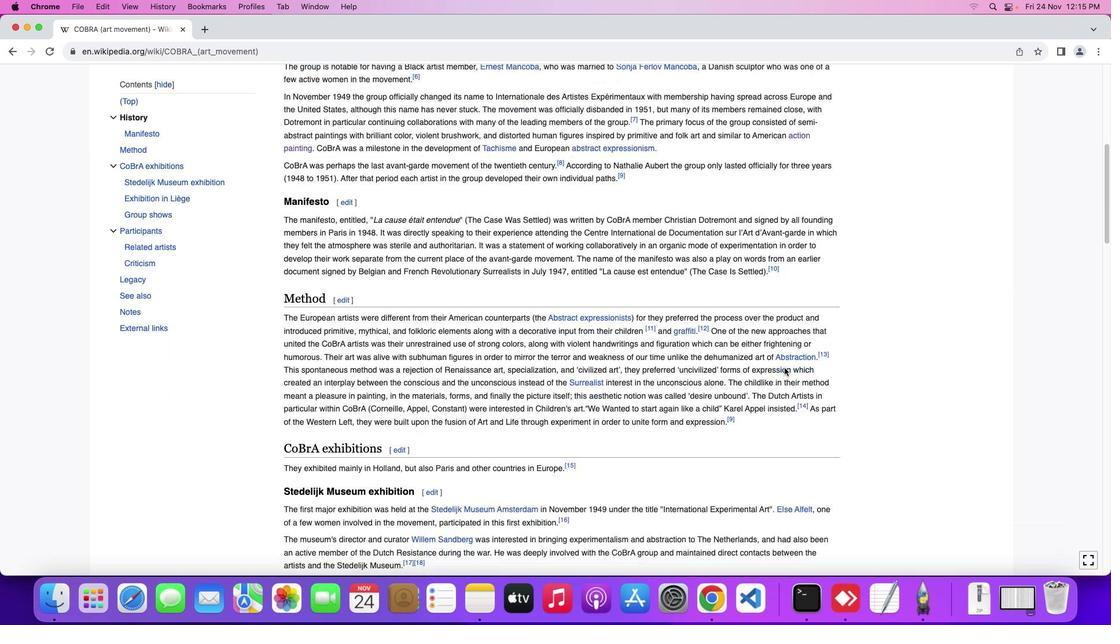
Action: Mouse scrolled (784, 368) with delta (0, 0)
Screenshot: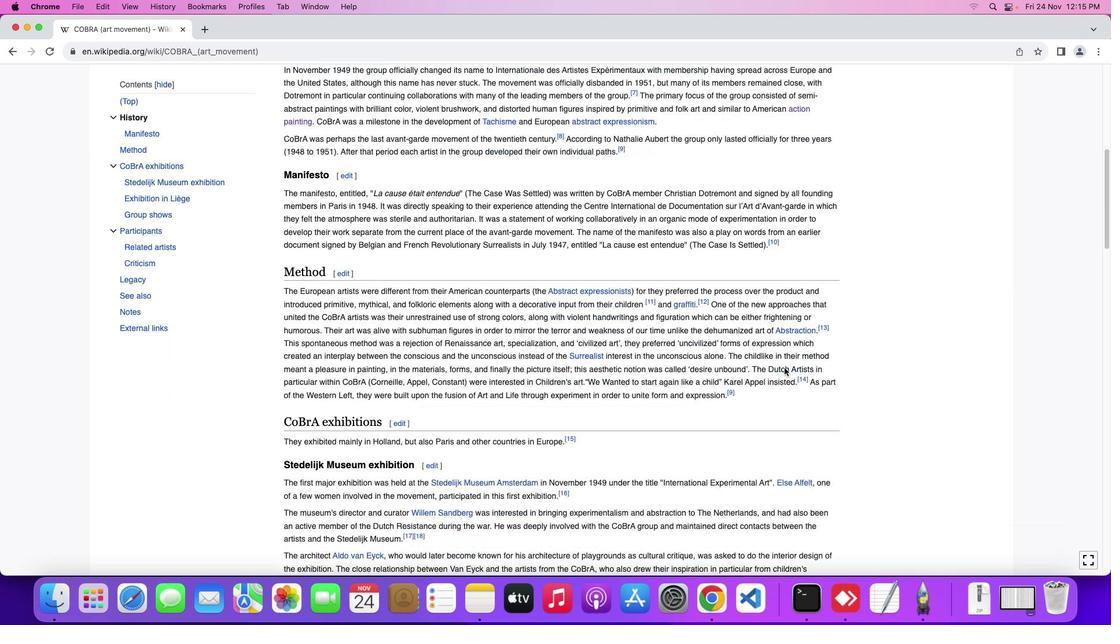 
Action: Mouse scrolled (784, 368) with delta (0, -1)
Screenshot: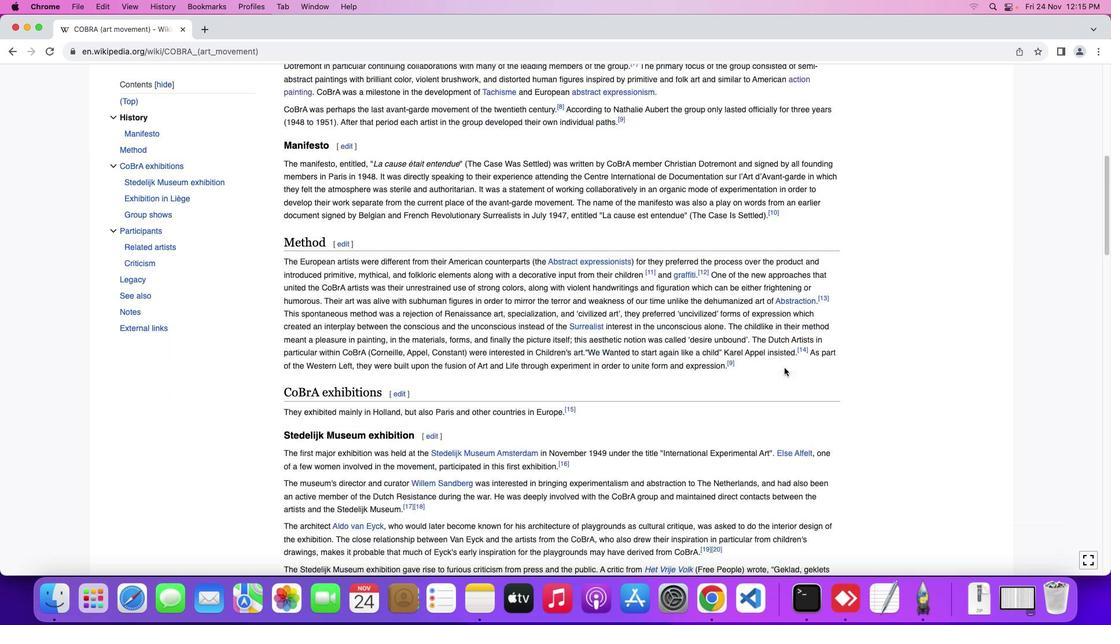 
Action: Mouse scrolled (784, 368) with delta (0, 0)
Screenshot: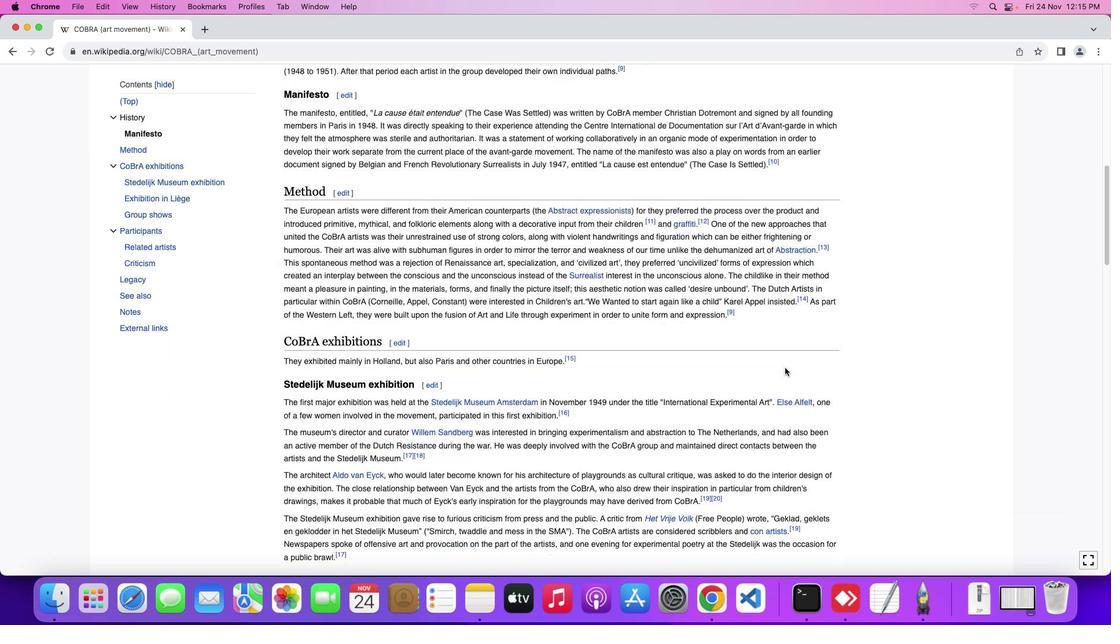 
Action: Mouse scrolled (784, 368) with delta (0, 0)
Screenshot: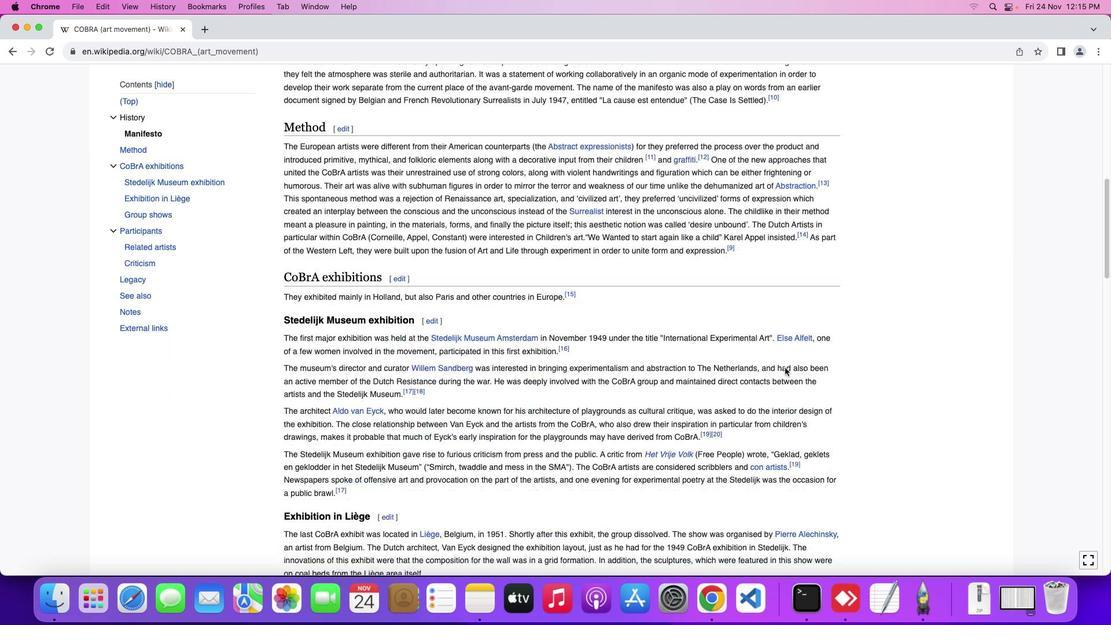 
Action: Mouse scrolled (784, 368) with delta (0, -1)
Screenshot: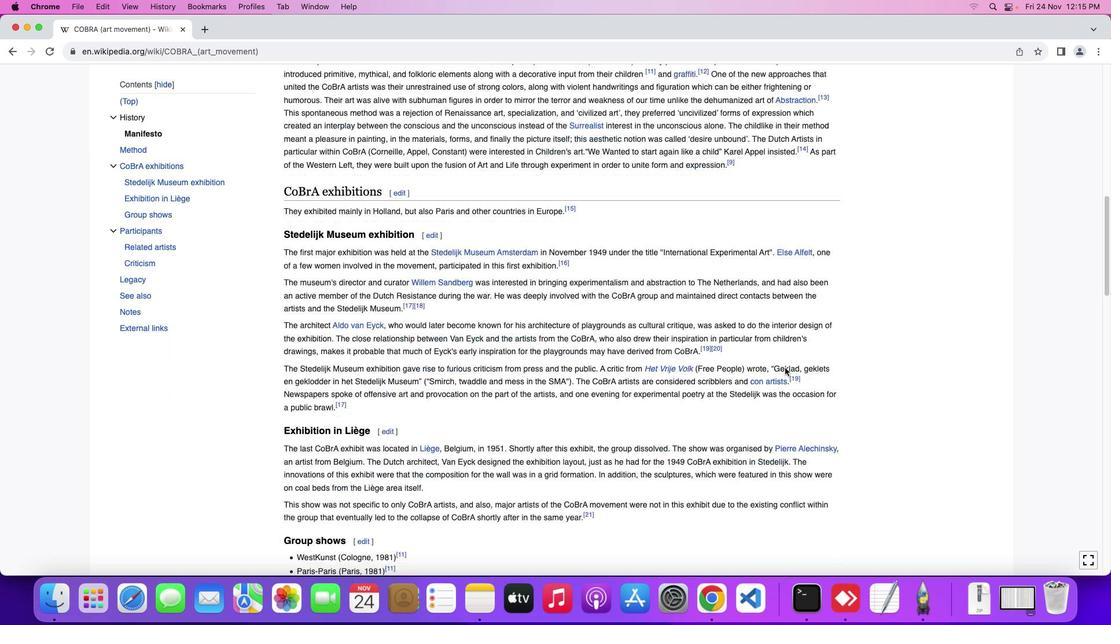 
Action: Mouse scrolled (784, 368) with delta (0, -2)
Screenshot: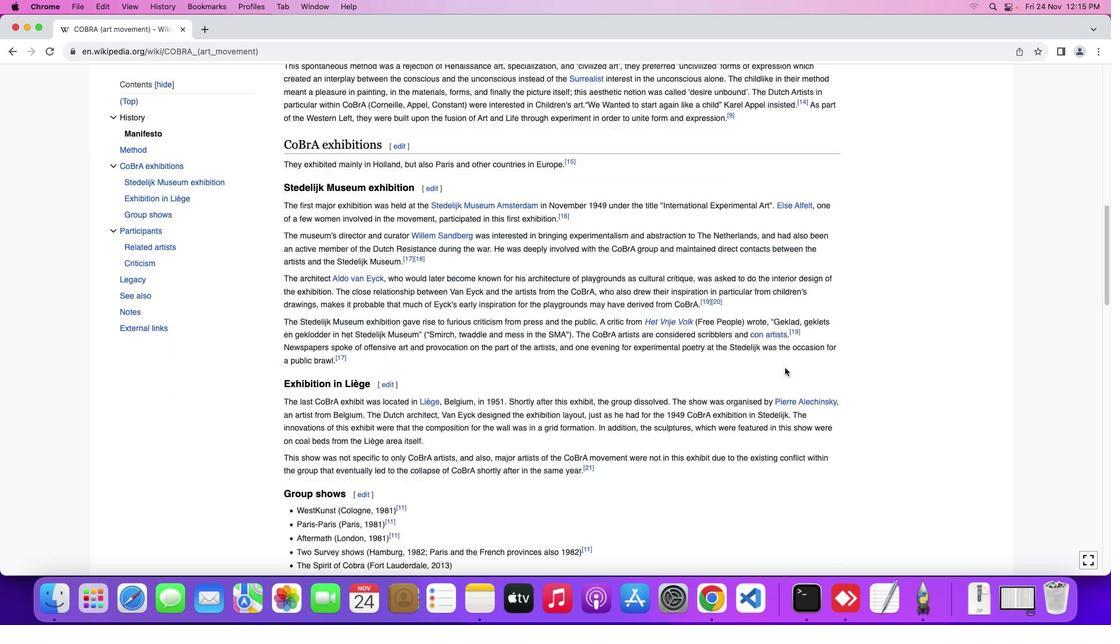 
Action: Mouse moved to (784, 368)
Screenshot: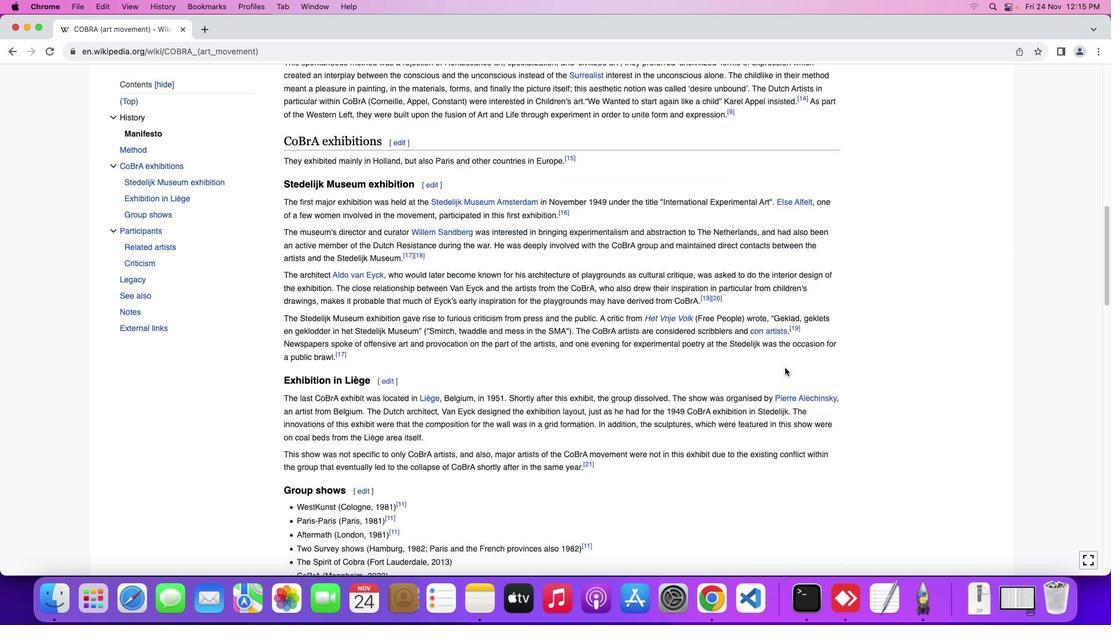
Action: Mouse scrolled (784, 368) with delta (0, 0)
Screenshot: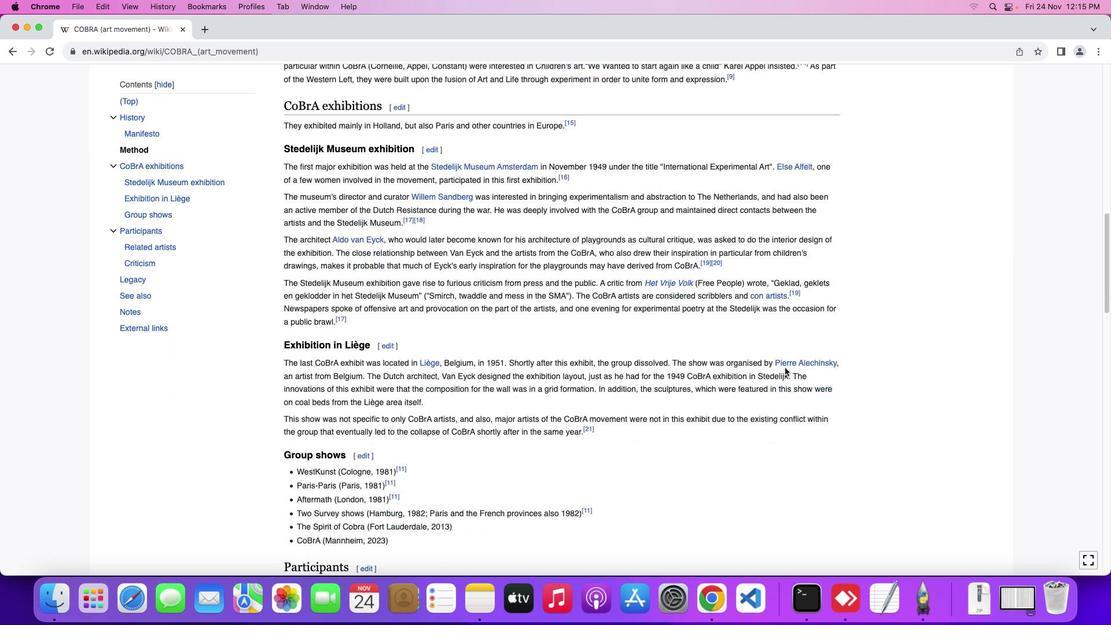 
Action: Mouse scrolled (784, 368) with delta (0, 0)
Screenshot: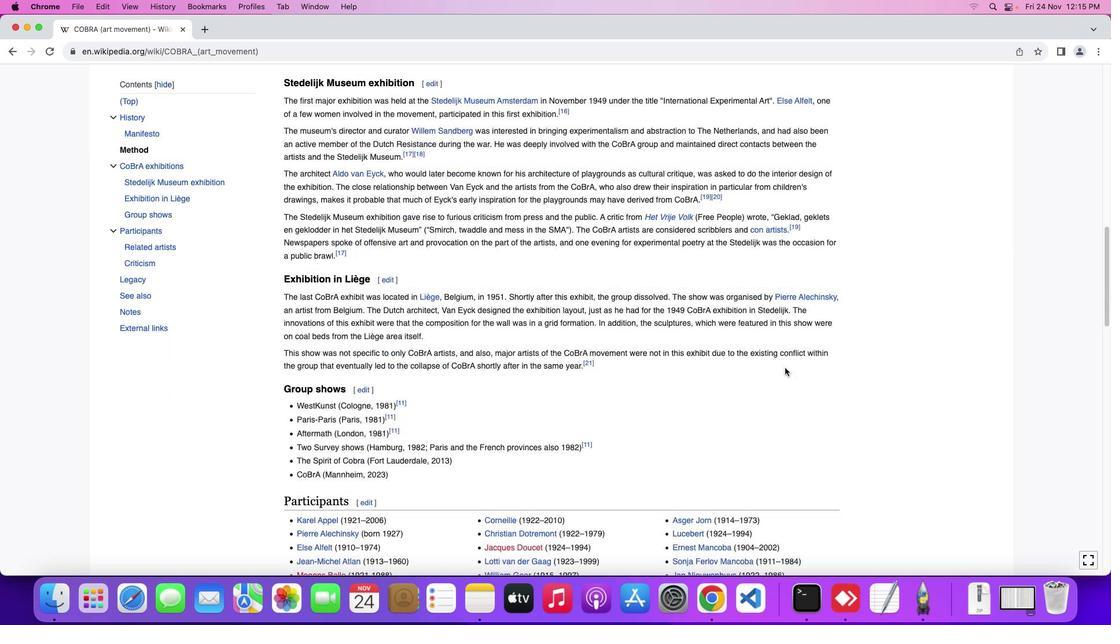 
Action: Mouse scrolled (784, 368) with delta (0, -1)
Screenshot: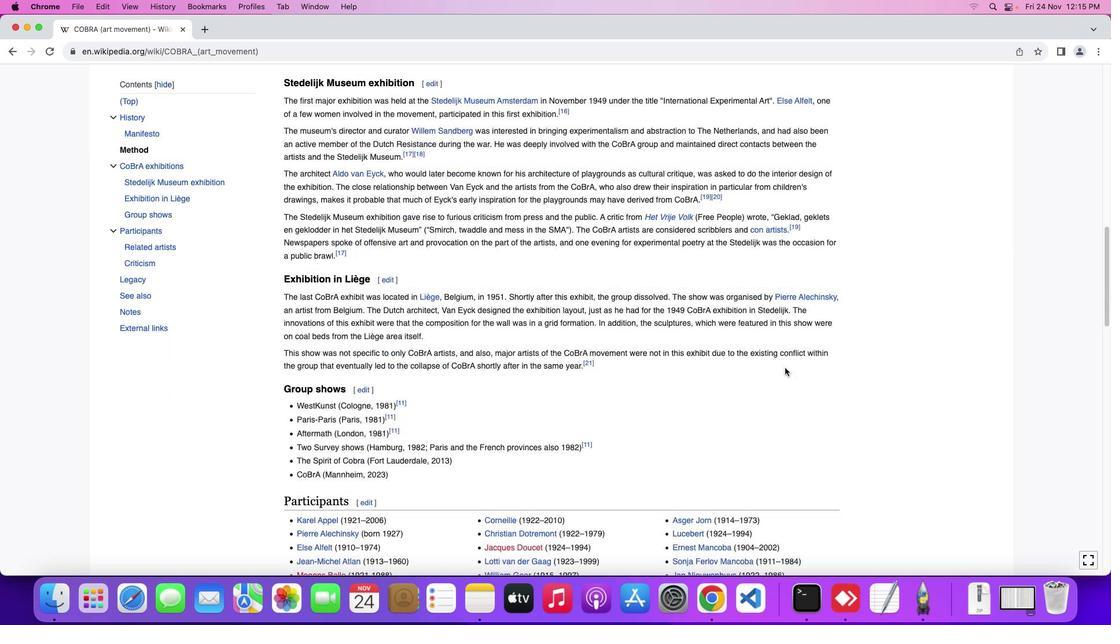 
Action: Mouse scrolled (784, 368) with delta (0, -2)
Screenshot: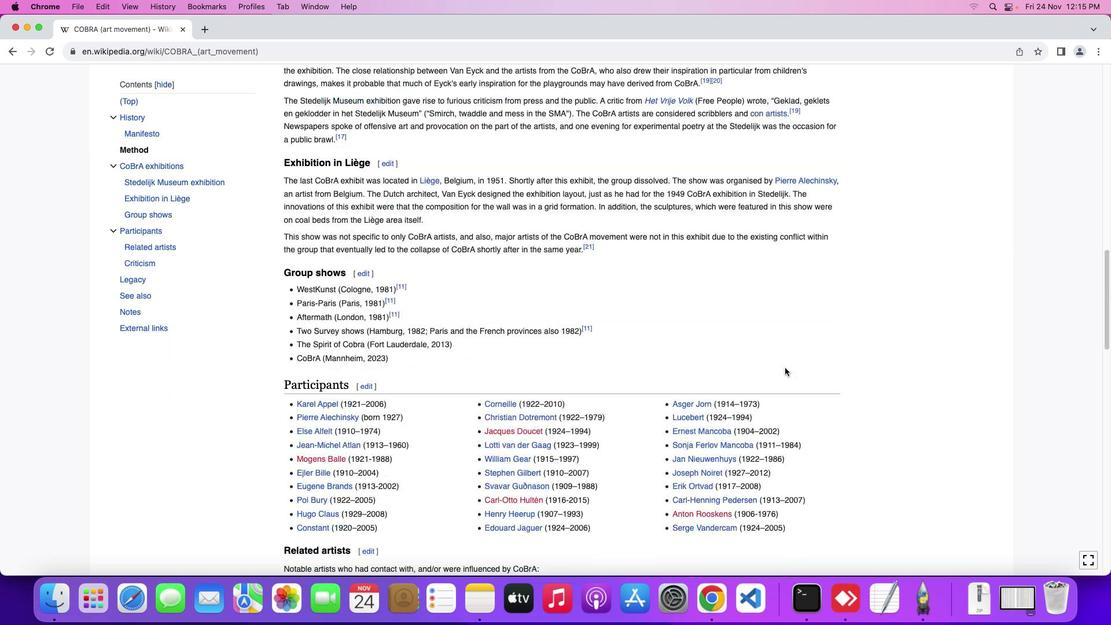 
Action: Mouse scrolled (784, 368) with delta (0, 0)
Screenshot: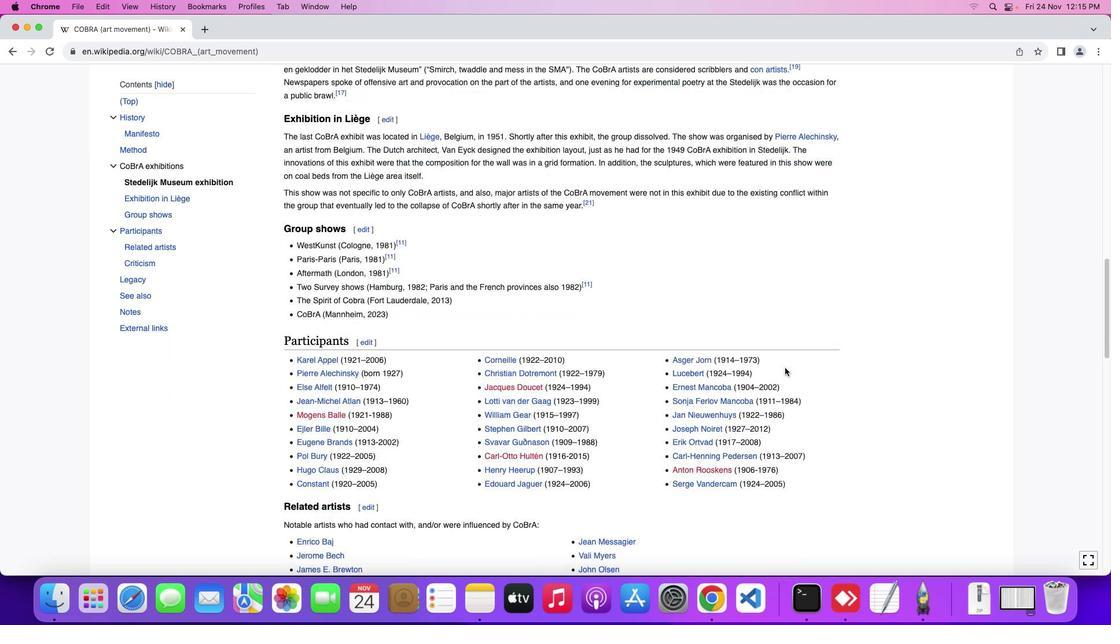 
Action: Mouse scrolled (784, 368) with delta (0, 0)
Screenshot: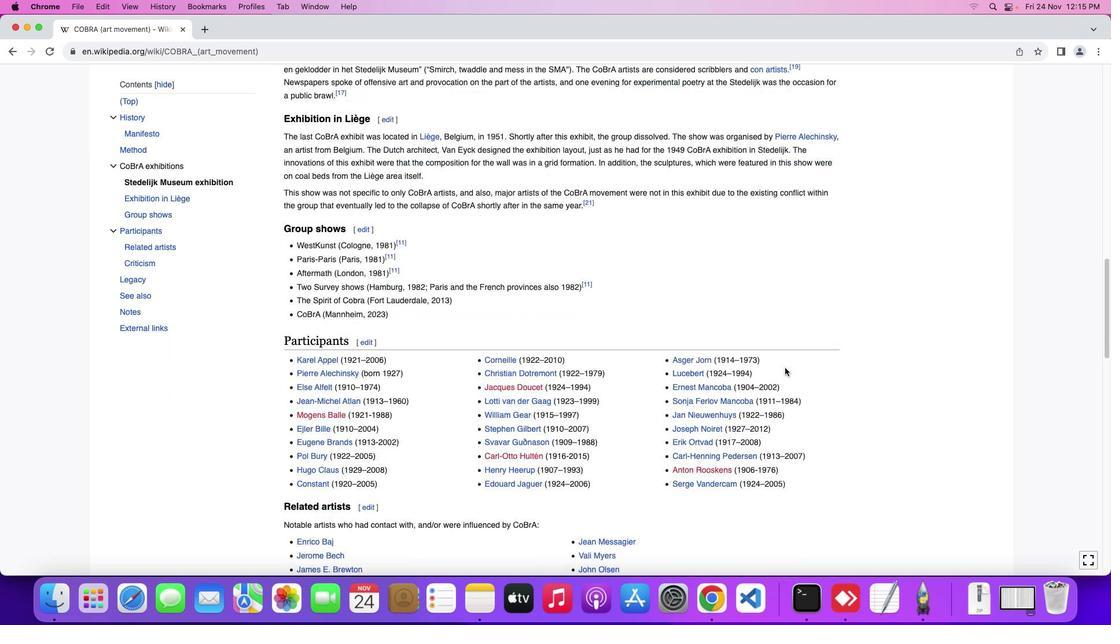 
Action: Mouse scrolled (784, 368) with delta (0, -1)
Screenshot: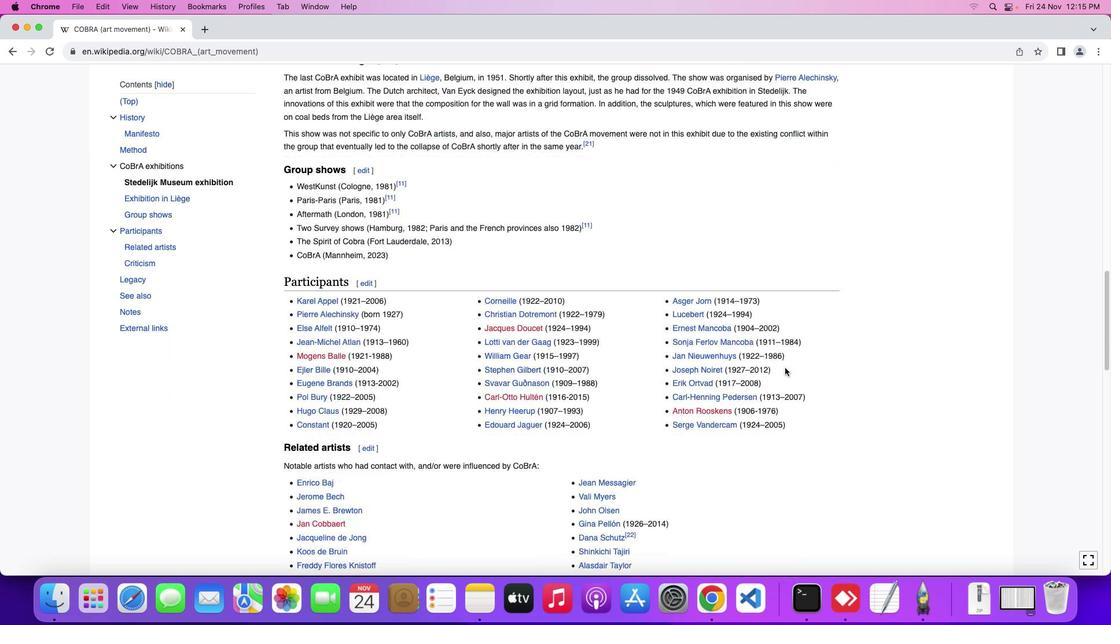 
Action: Mouse scrolled (784, 368) with delta (0, -2)
Screenshot: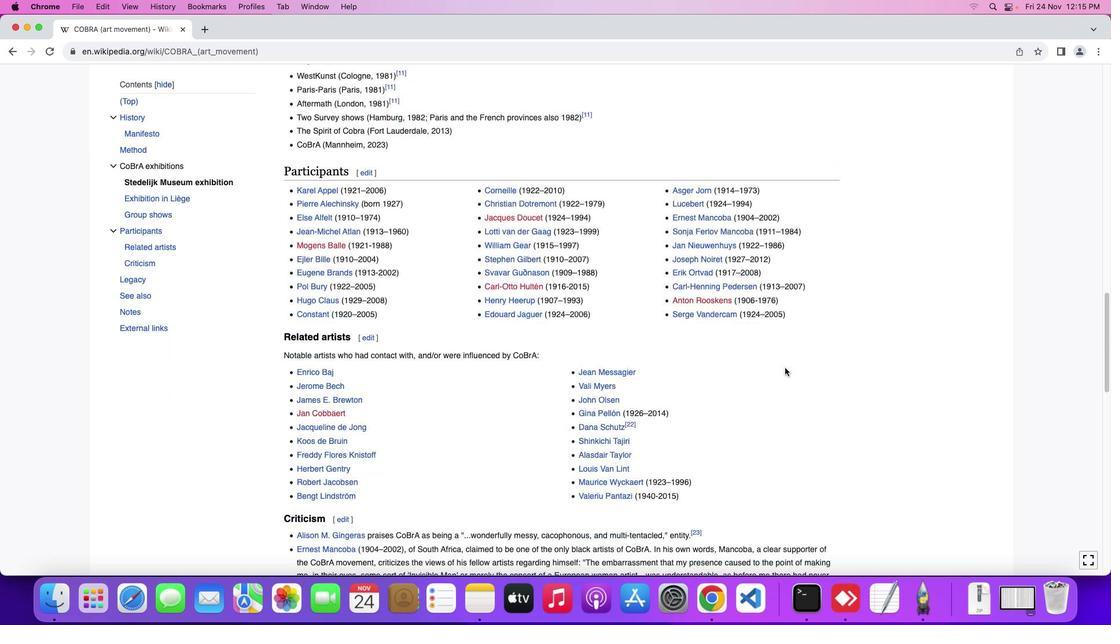 
Action: Mouse scrolled (784, 368) with delta (0, 0)
Screenshot: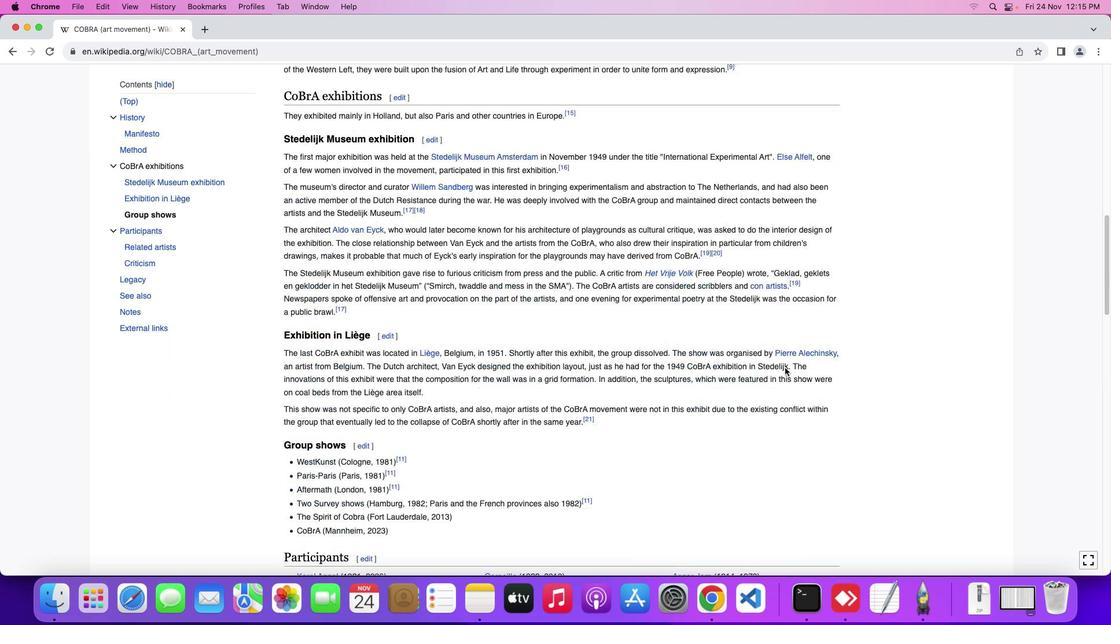 
Action: Mouse scrolled (784, 368) with delta (0, 0)
Screenshot: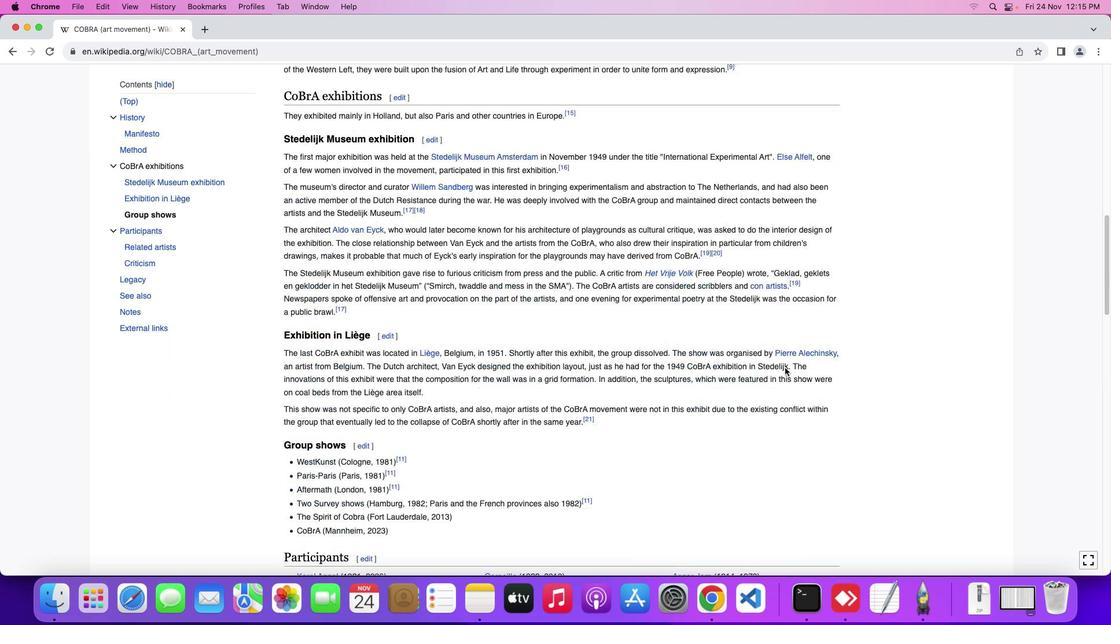 
Action: Mouse scrolled (784, 368) with delta (0, 2)
Screenshot: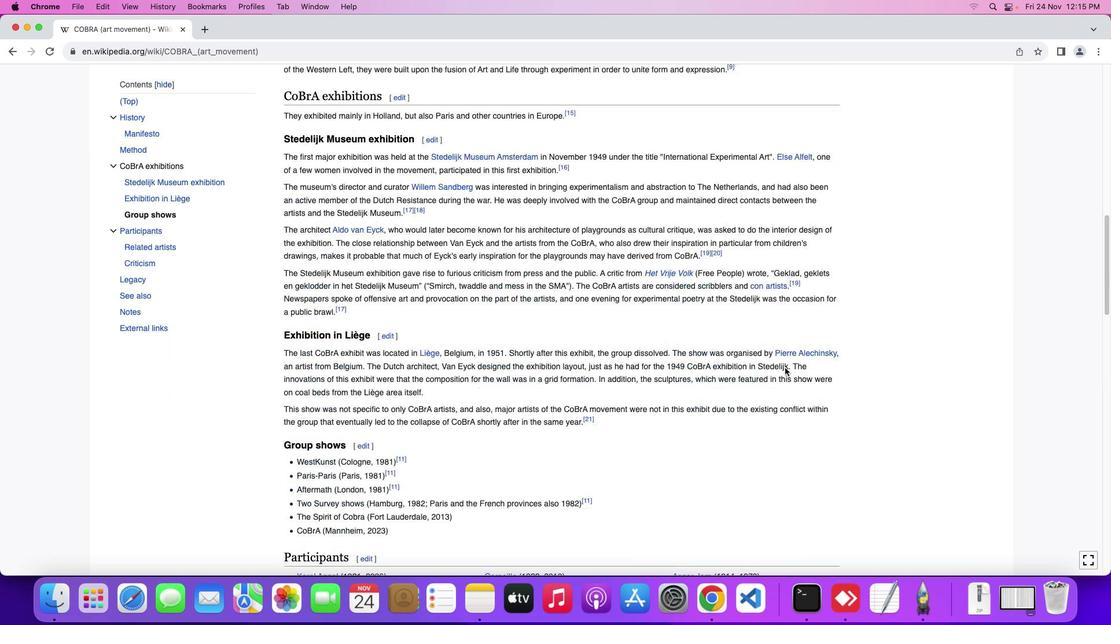 
Action: Mouse scrolled (784, 368) with delta (0, 2)
Screenshot: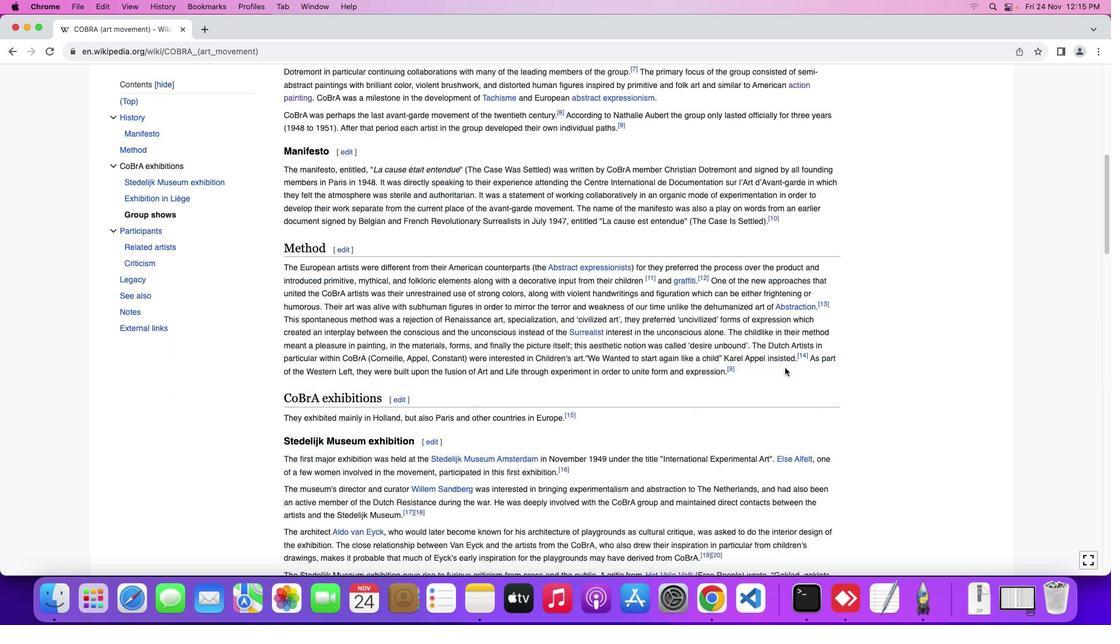 
Action: Mouse scrolled (784, 368) with delta (0, 3)
Screenshot: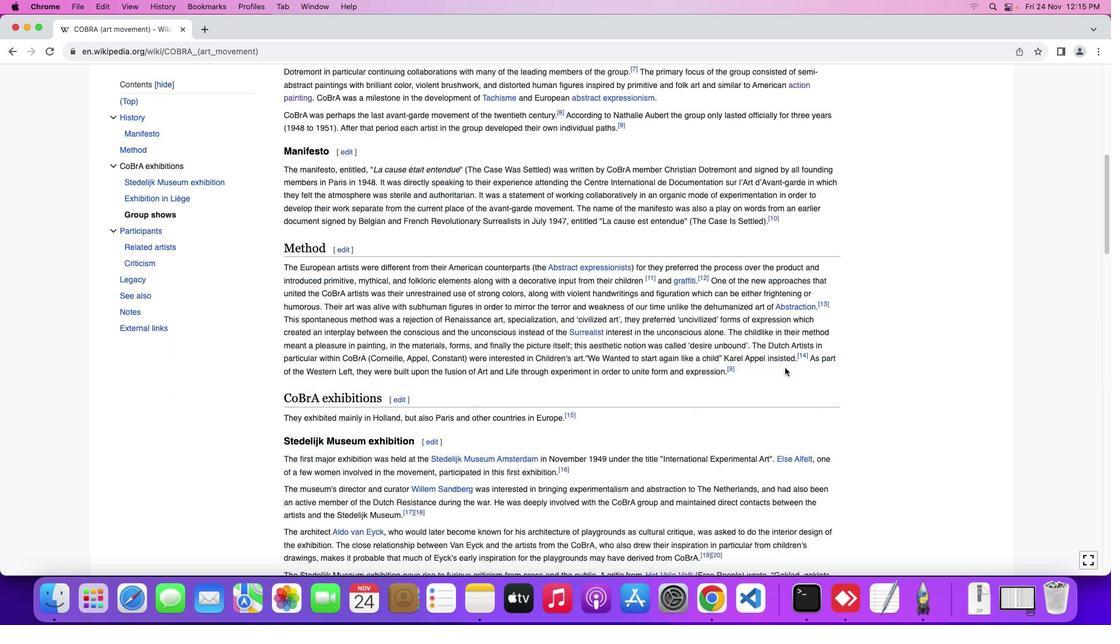 
Action: Mouse scrolled (784, 368) with delta (0, 4)
Screenshot: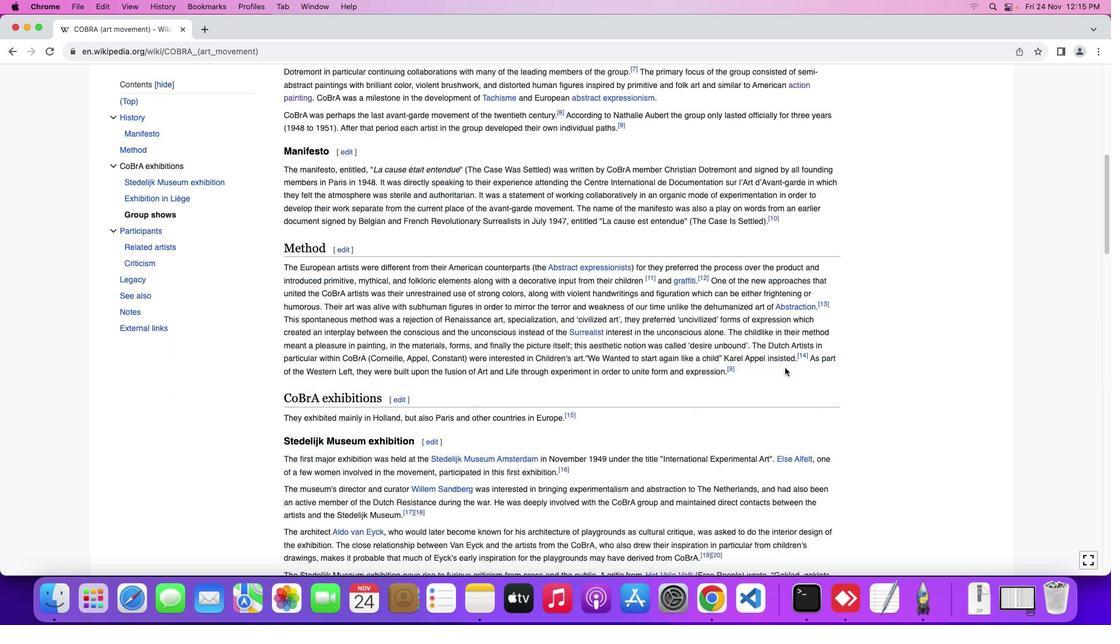 
Action: Mouse scrolled (784, 368) with delta (0, 4)
Screenshot: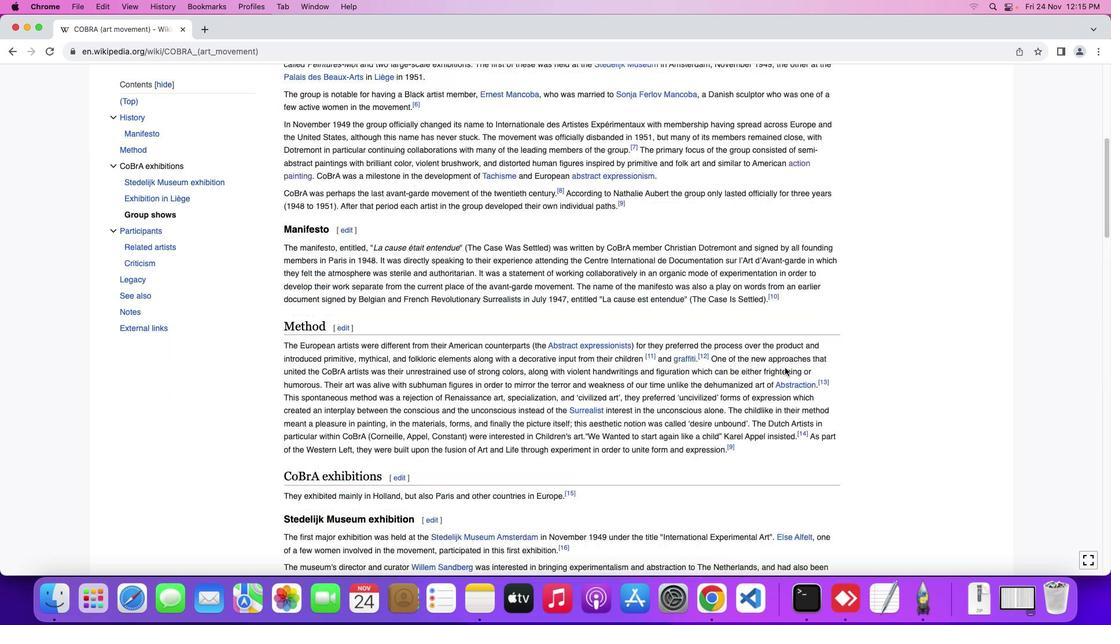 
Action: Mouse scrolled (784, 368) with delta (0, 0)
Screenshot: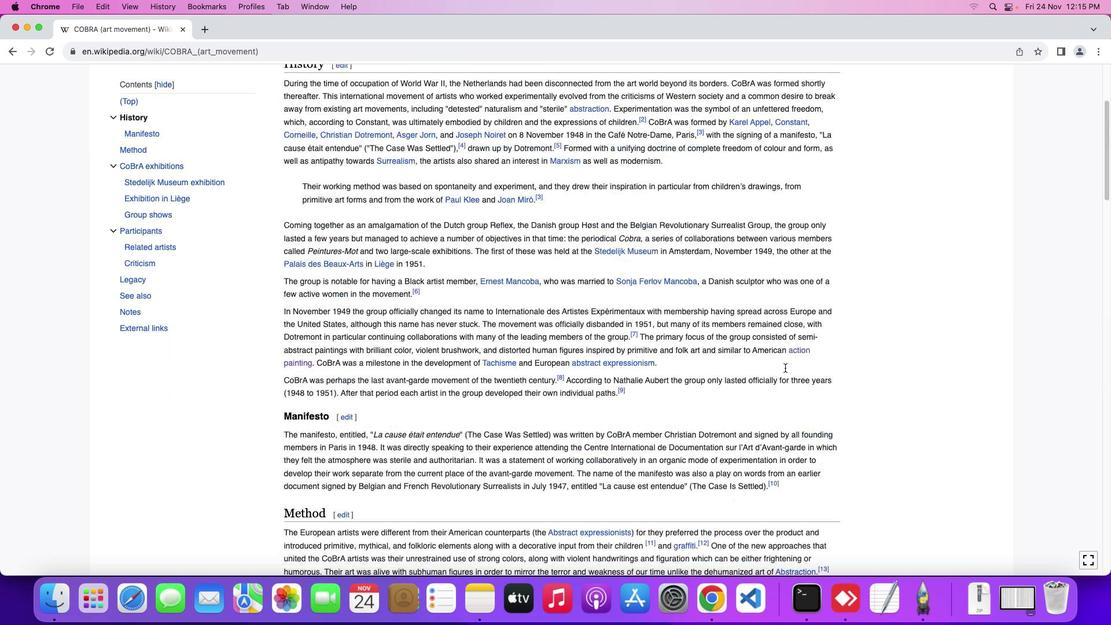 
Action: Mouse scrolled (784, 368) with delta (0, 0)
Screenshot: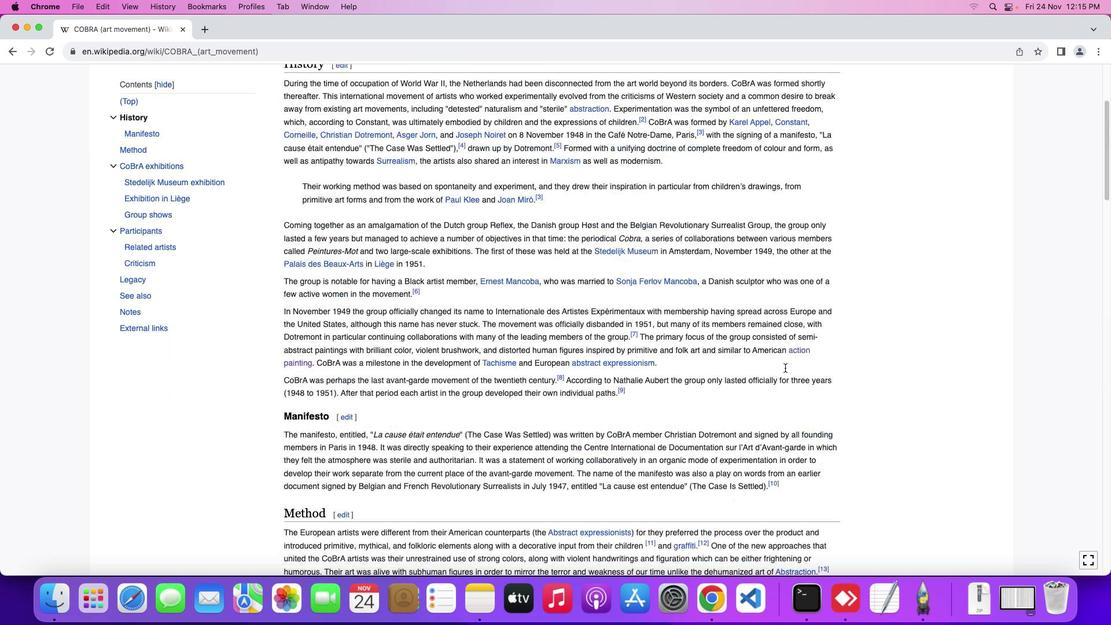 
Action: Mouse scrolled (784, 368) with delta (0, 1)
Screenshot: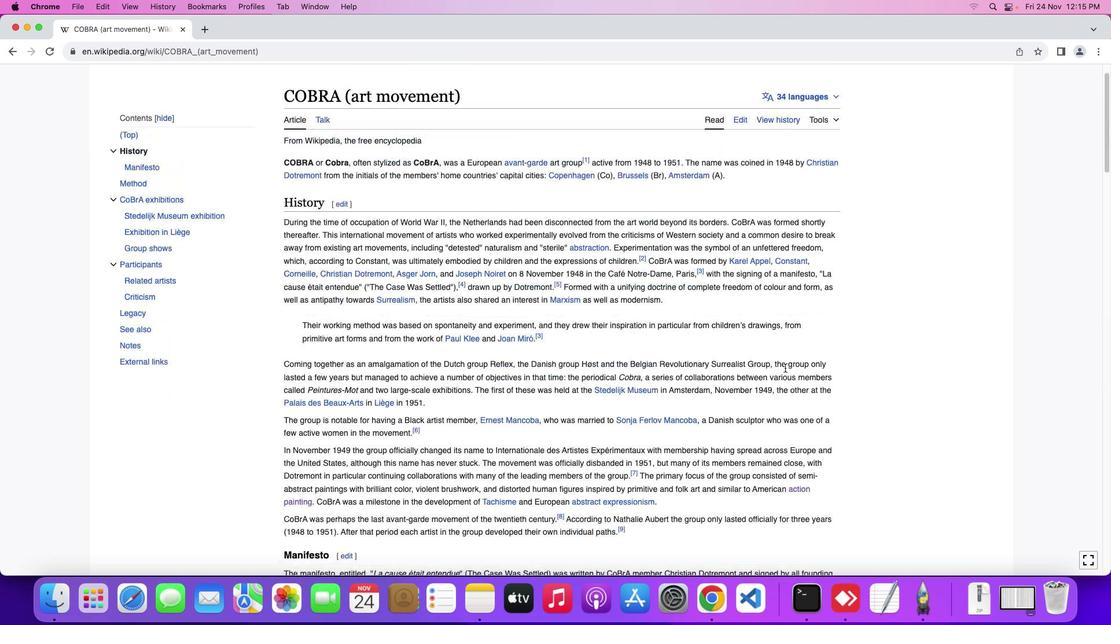 
Action: Mouse scrolled (784, 368) with delta (0, 2)
Screenshot: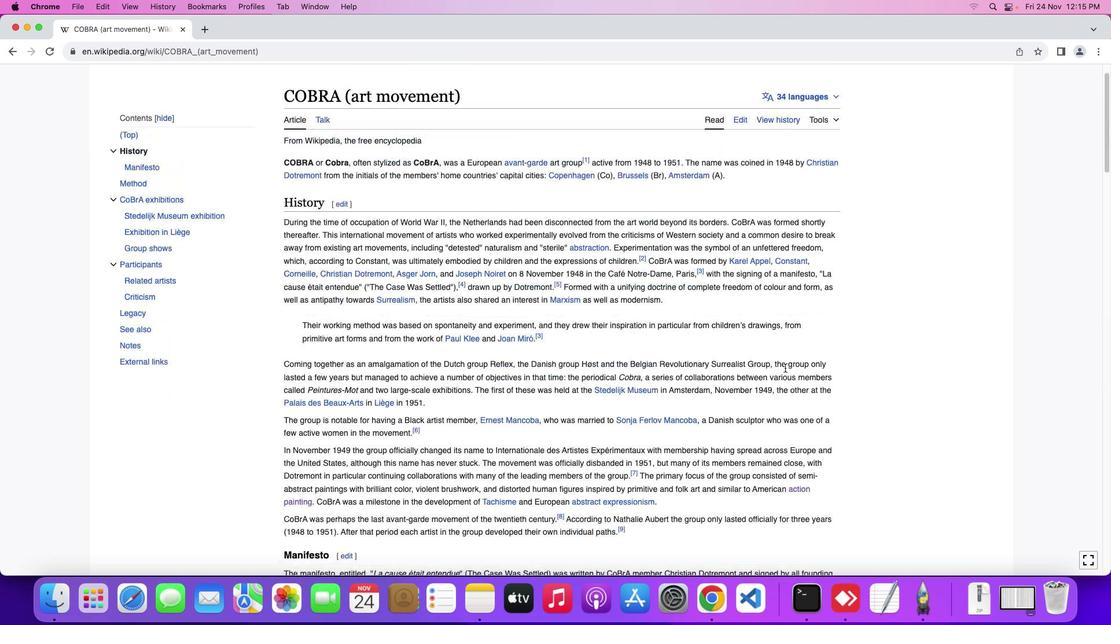 
Action: Mouse scrolled (784, 368) with delta (0, 3)
Screenshot: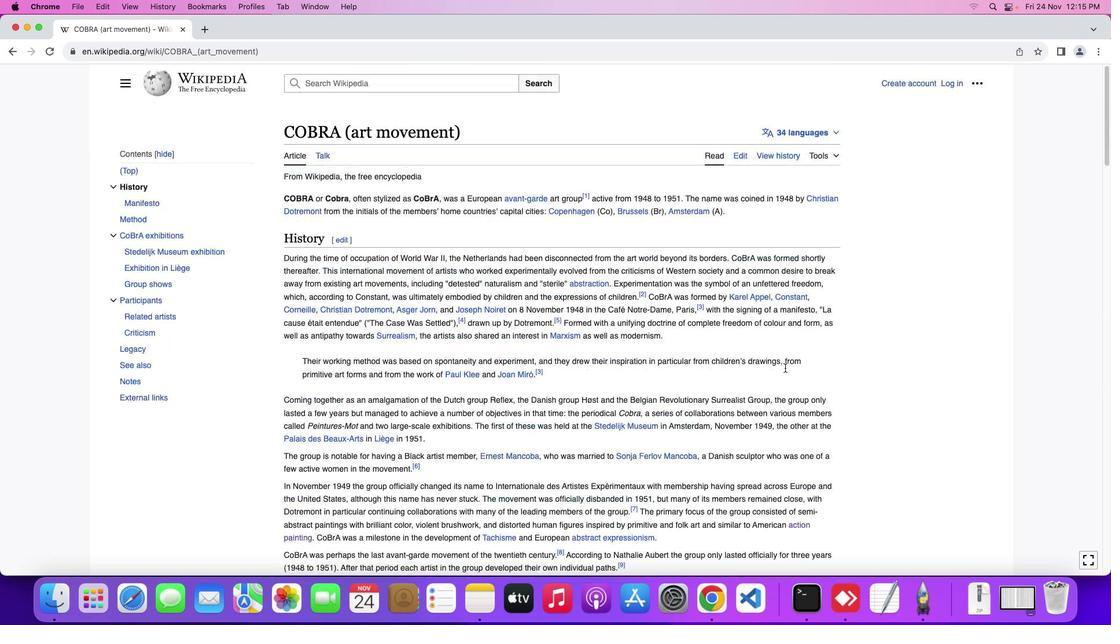 
Action: Mouse scrolled (784, 368) with delta (0, 4)
Screenshot: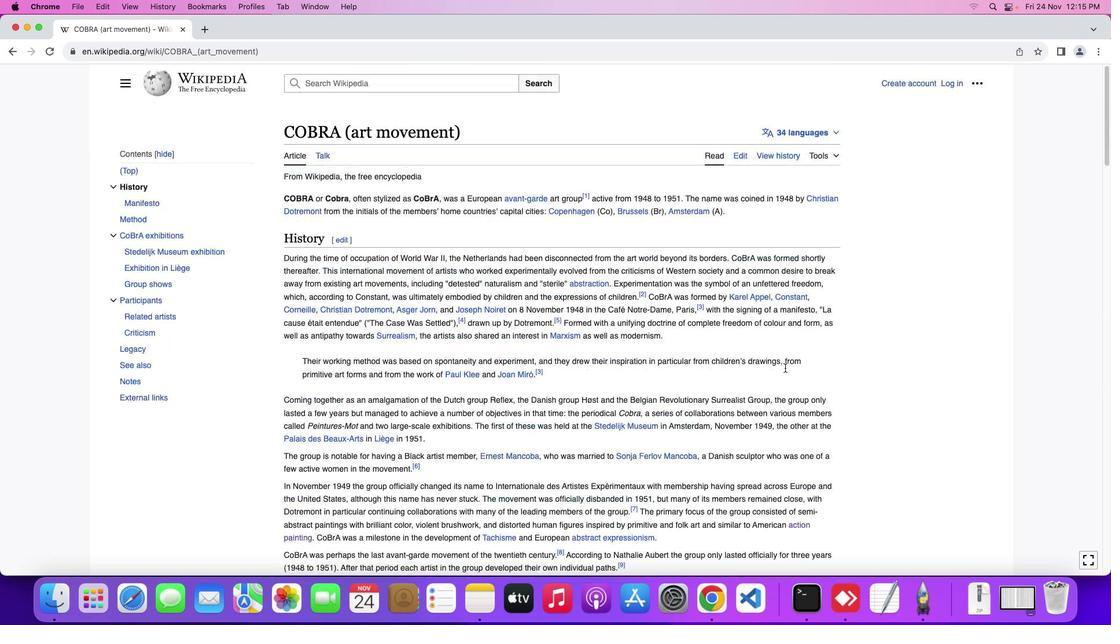 
Action: Mouse scrolled (784, 368) with delta (0, 0)
Screenshot: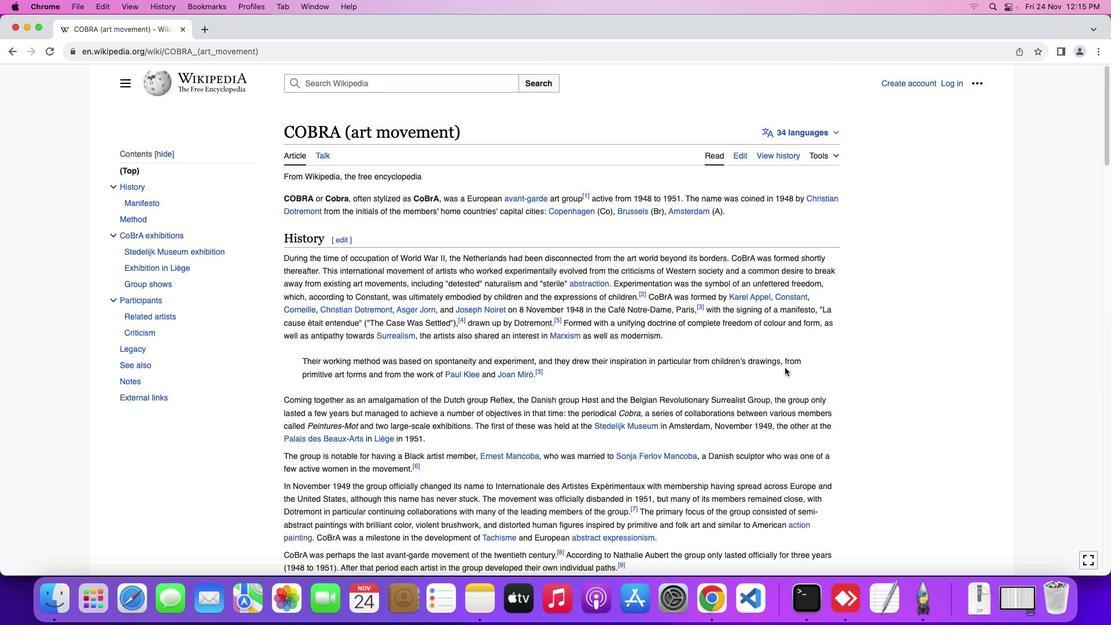 
Action: Mouse scrolled (784, 368) with delta (0, 0)
Screenshot: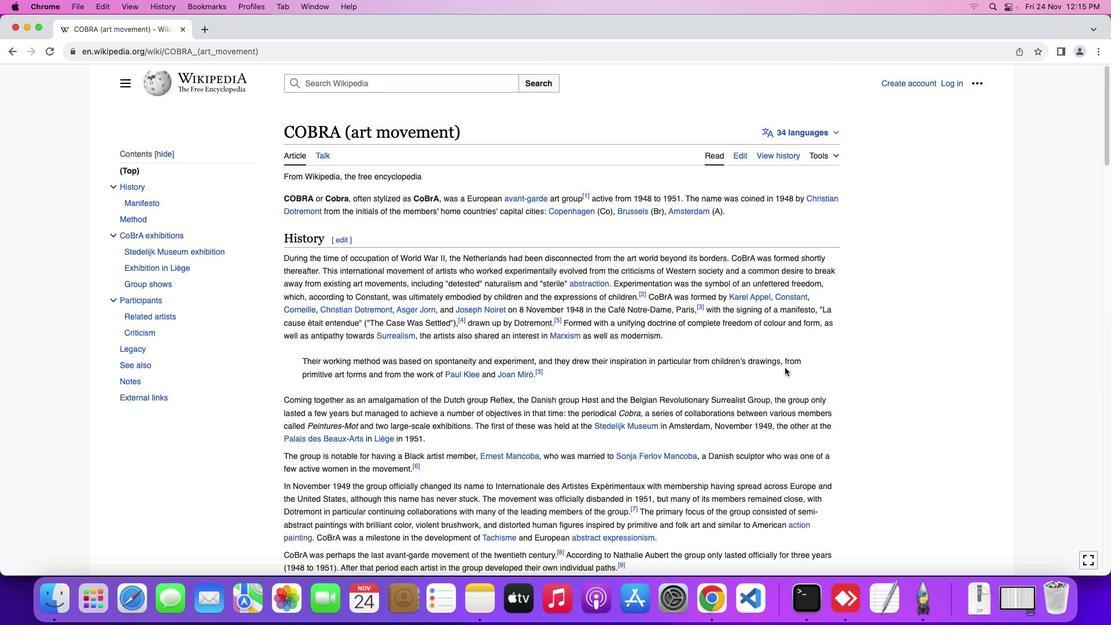 
Action: Mouse scrolled (784, 368) with delta (0, 2)
Screenshot: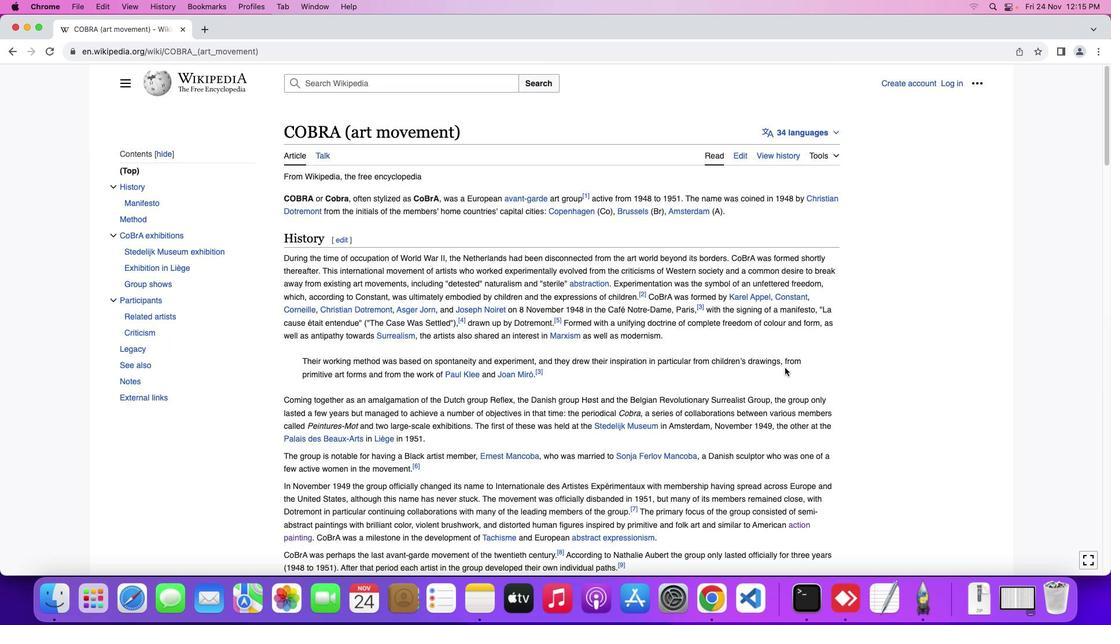 
Action: Mouse scrolled (784, 368) with delta (0, 2)
Screenshot: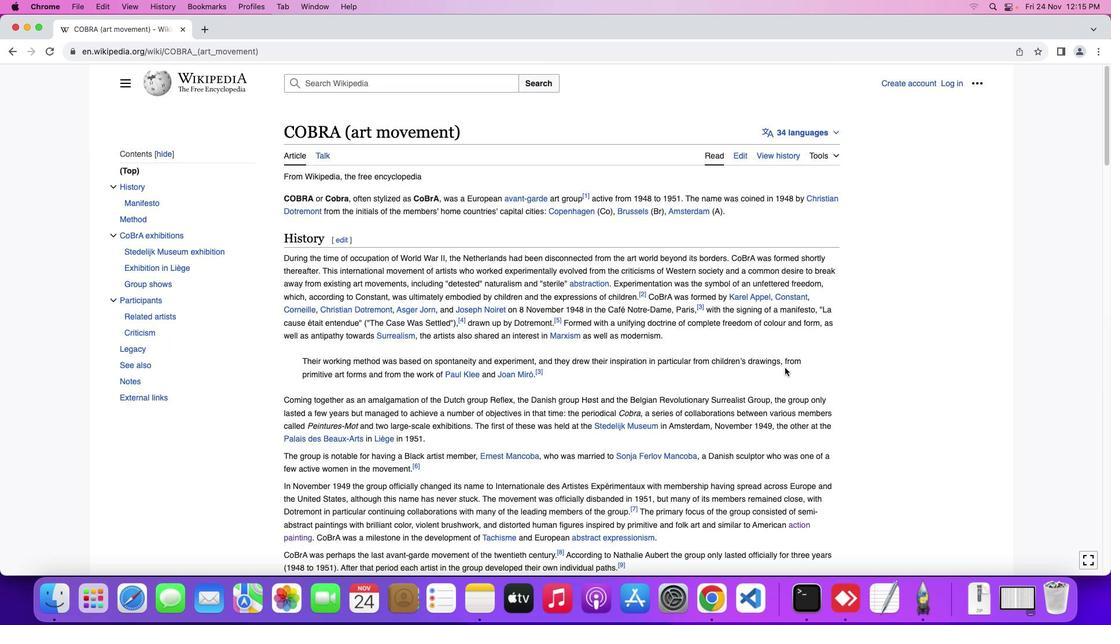 
Action: Mouse scrolled (784, 368) with delta (0, 3)
Screenshot: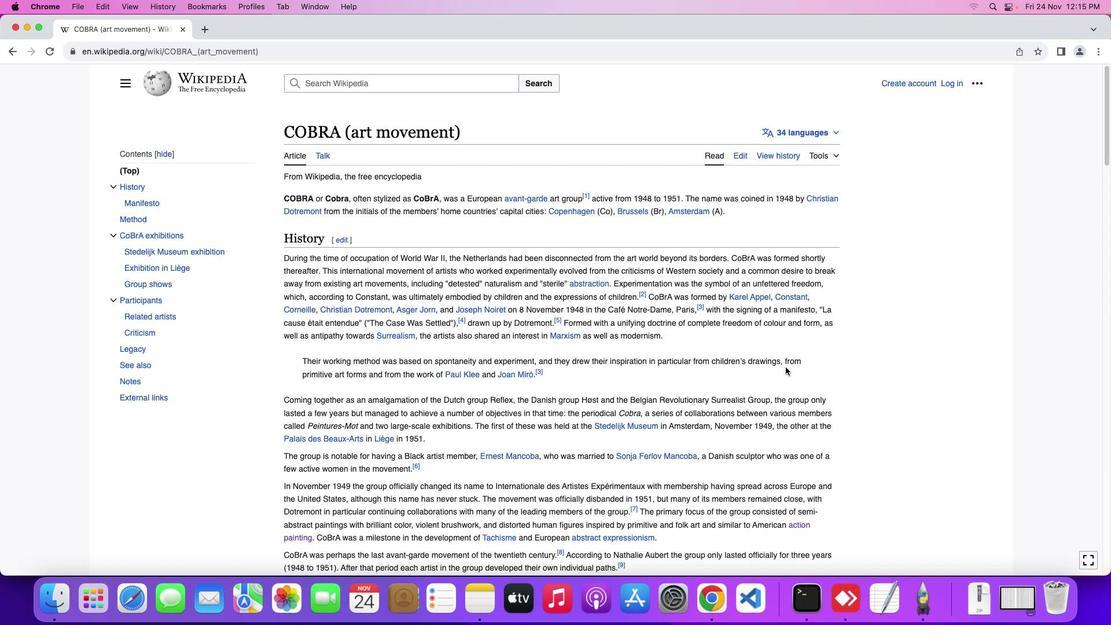
Action: Mouse scrolled (784, 368) with delta (0, 4)
Screenshot: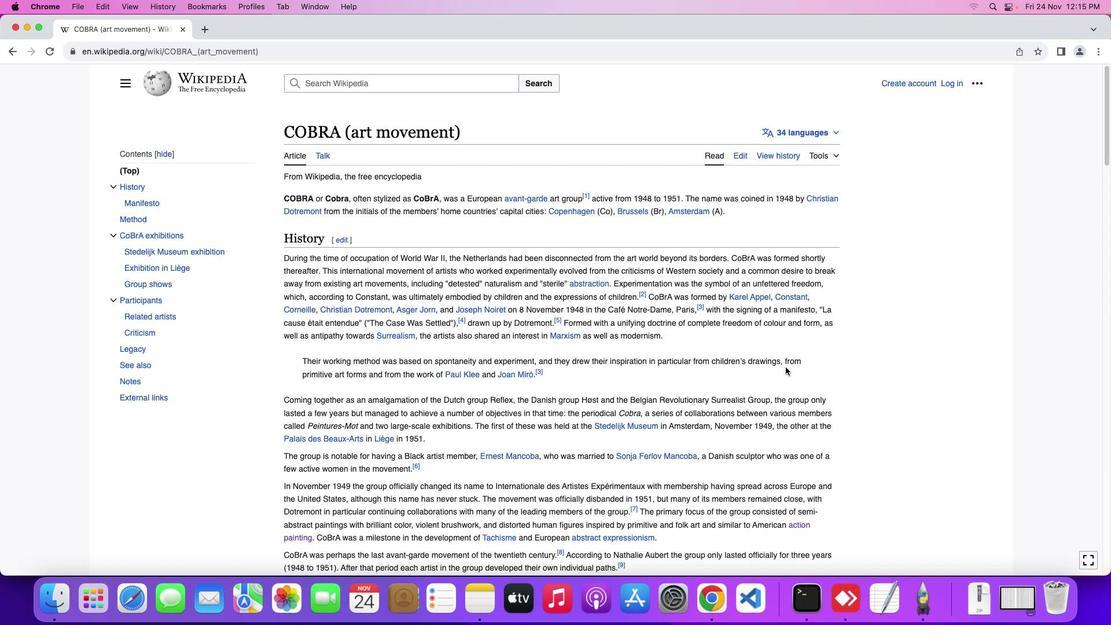 
Action: Mouse moved to (785, 366)
Screenshot: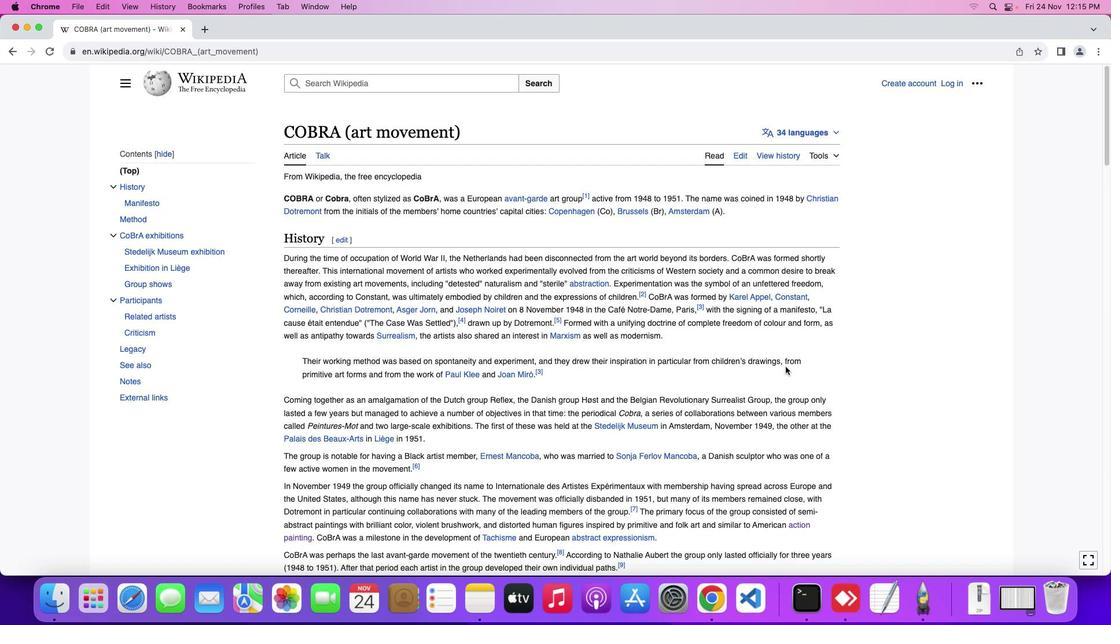 
Action: Mouse scrolled (785, 366) with delta (0, 0)
Screenshot: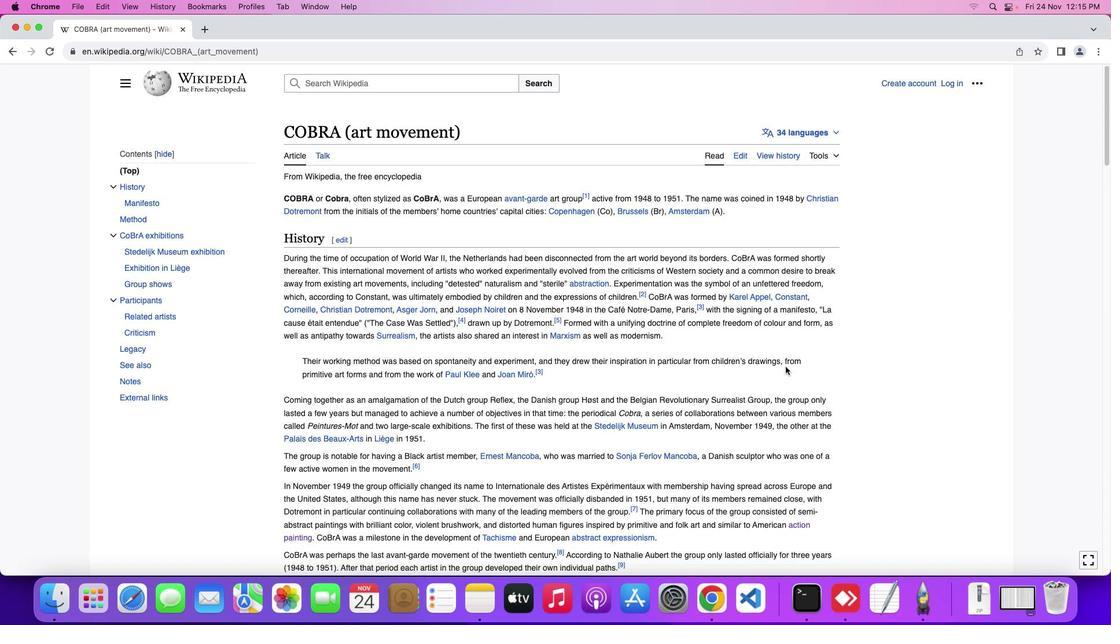 
Action: Mouse scrolled (785, 366) with delta (0, 0)
Screenshot: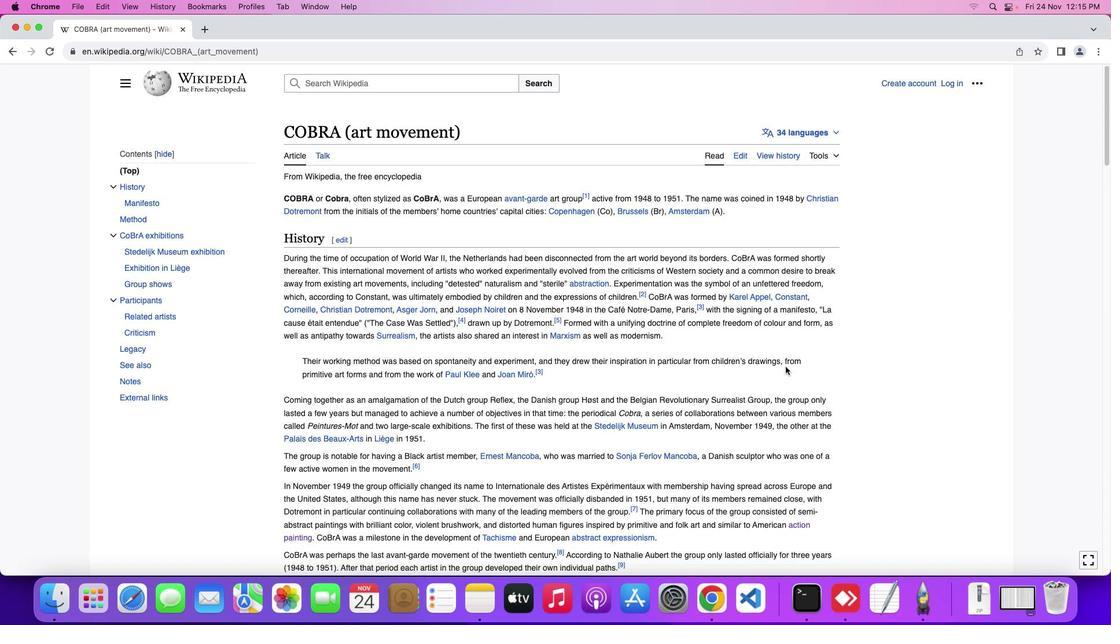 
Action: Mouse scrolled (785, 366) with delta (0, 2)
Screenshot: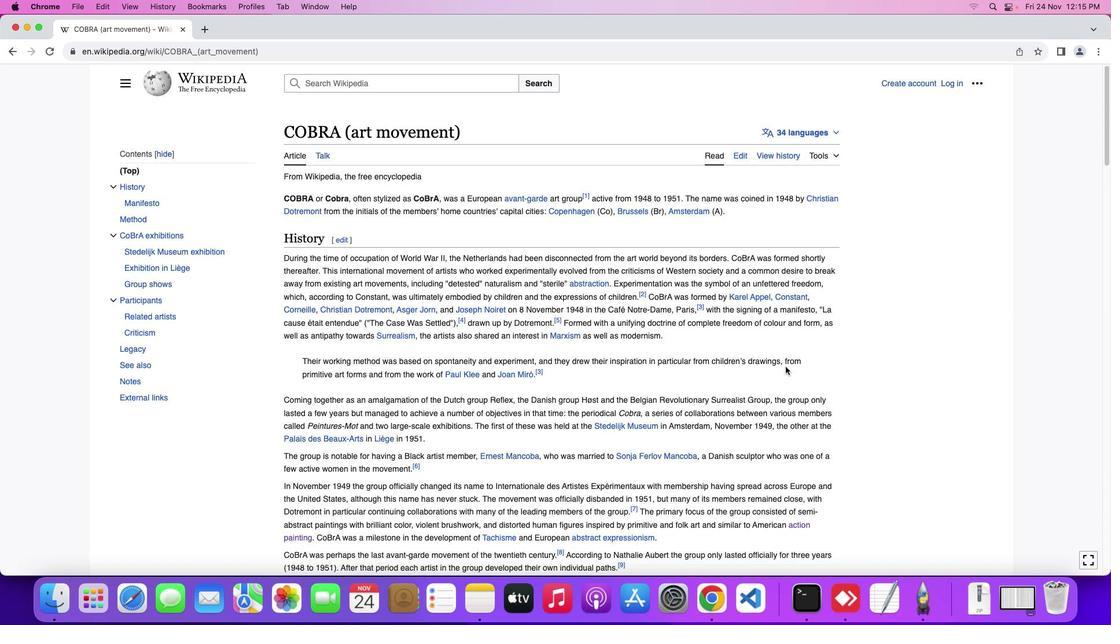 
Action: Mouse scrolled (785, 366) with delta (0, 2)
Screenshot: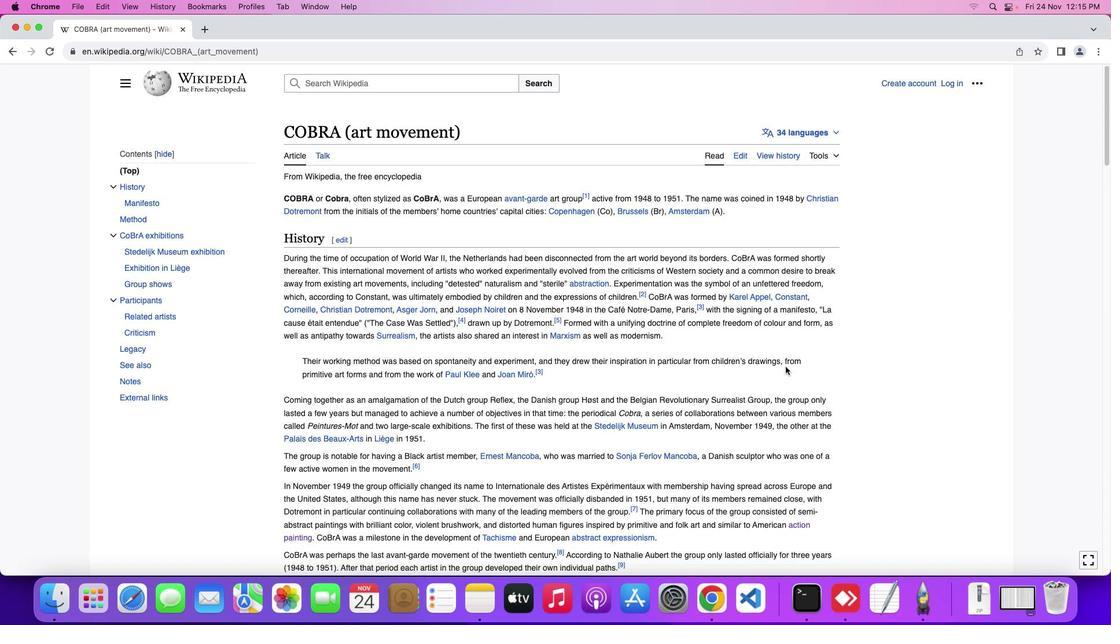 
Action: Mouse scrolled (785, 366) with delta (0, 3)
Screenshot: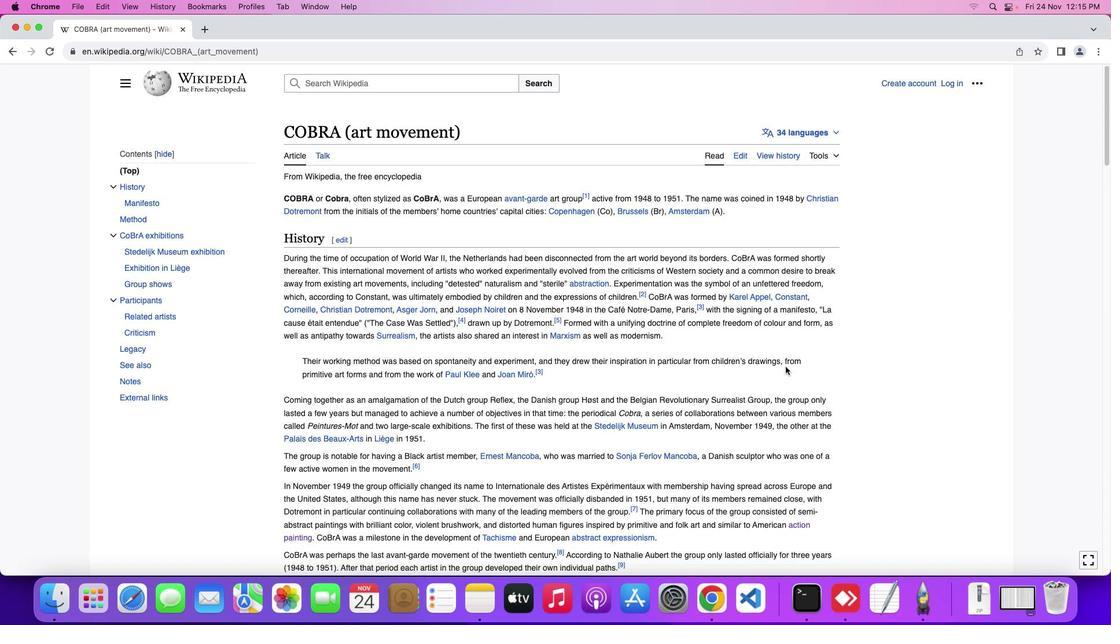
Action: Mouse scrolled (785, 366) with delta (0, 4)
Screenshot: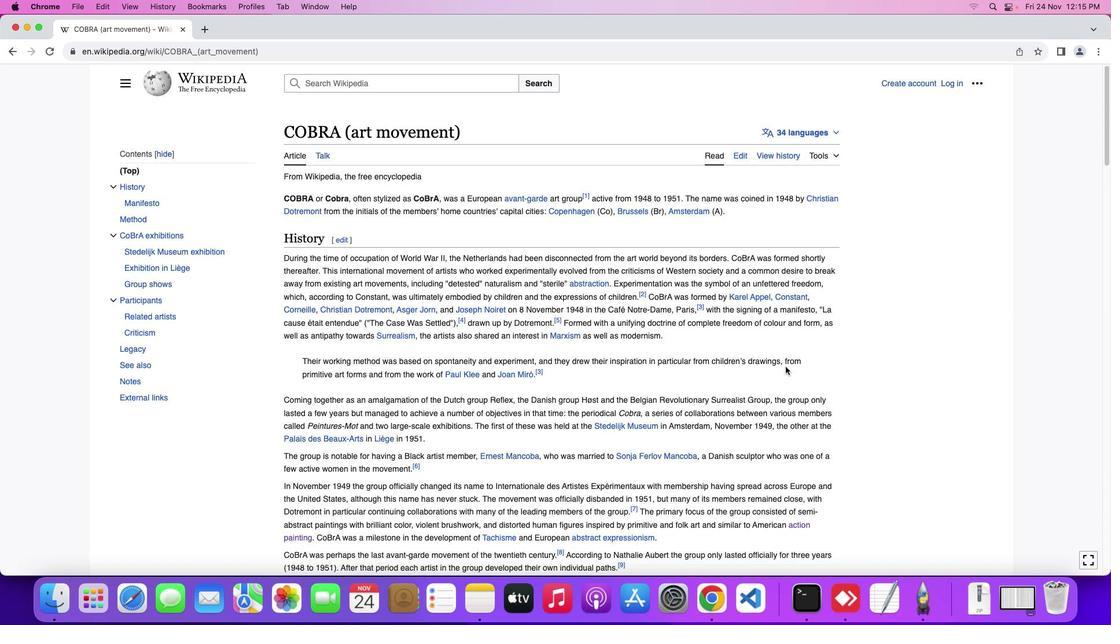 
Action: Mouse moved to (27, 29)
Screenshot: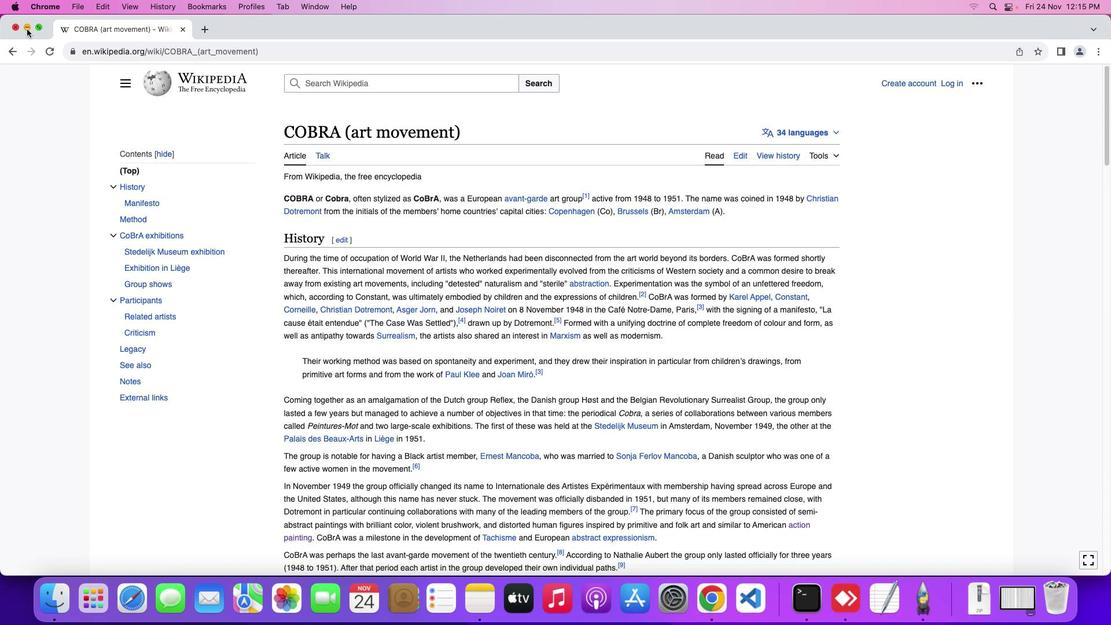 
Action: Mouse pressed left at (27, 29)
Screenshot: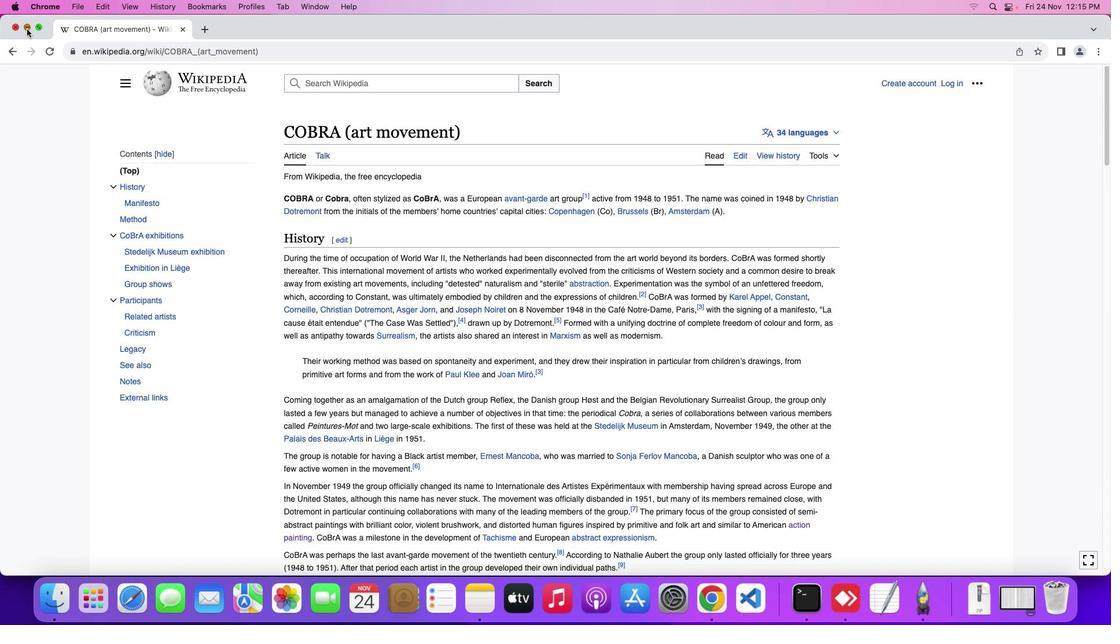 
Action: Mouse moved to (65, 102)
Screenshot: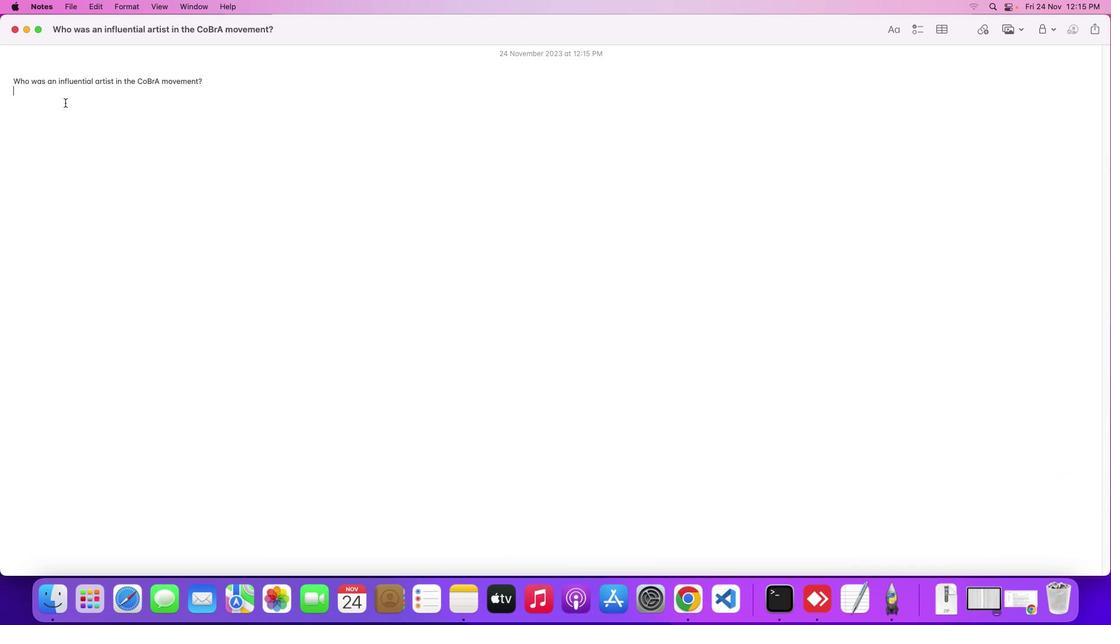 
Action: Mouse pressed left at (65, 102)
Screenshot: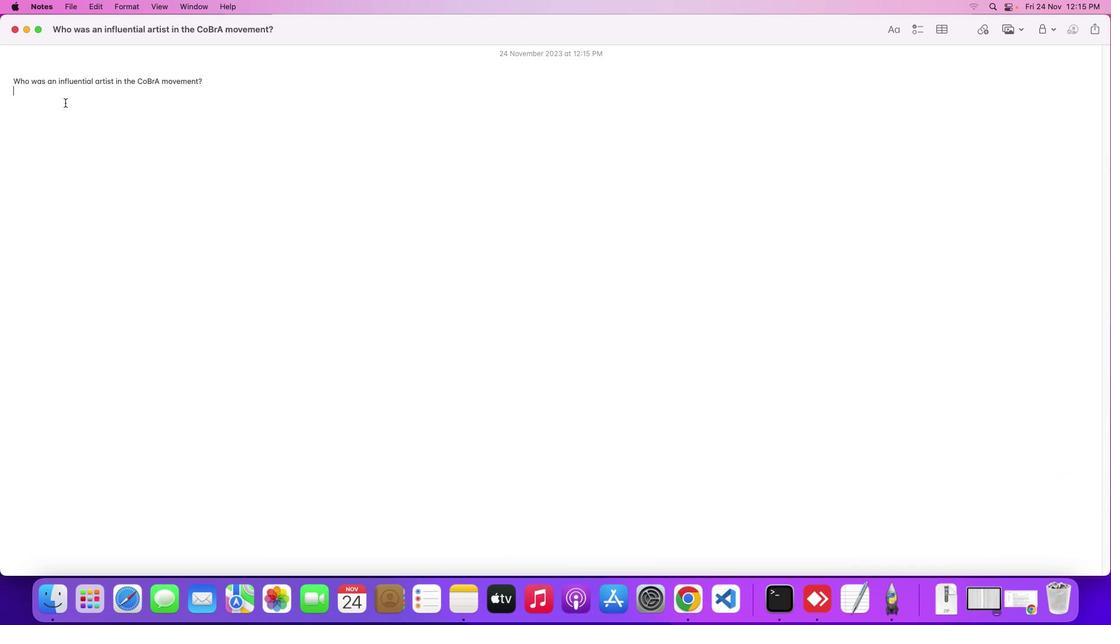
Action: Mouse moved to (55, 98)
Screenshot: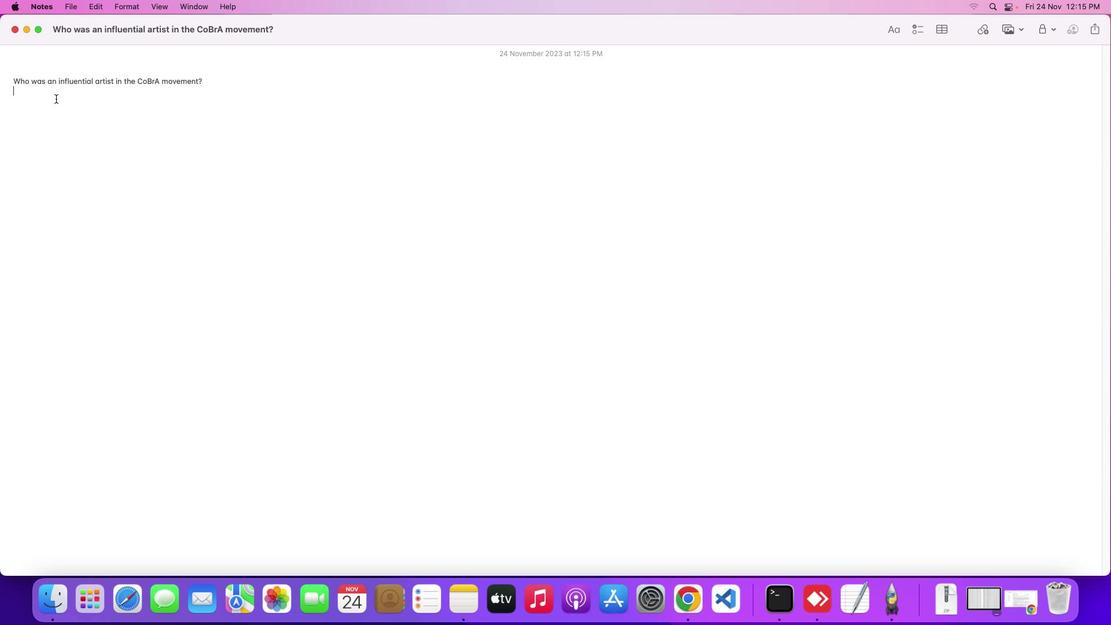 
Action: Key pressed Key.shift'K''a''r''e''l'Key.spaceKey.shift'A''p''p''e''l'Key.space'w''a''s'Key.space'a''n'Key.space'i''n''f''l''u''e''n''t''i''a''l'Key.space'a''r''t''i''s''t'Key.space'i''n'Key.space't''h''e'Key.spaceKey.shift'C''o'Key.shift'B''r'Key.shift'A'Key.space'm''o''v''e''m''e''n''t''.'
Screenshot: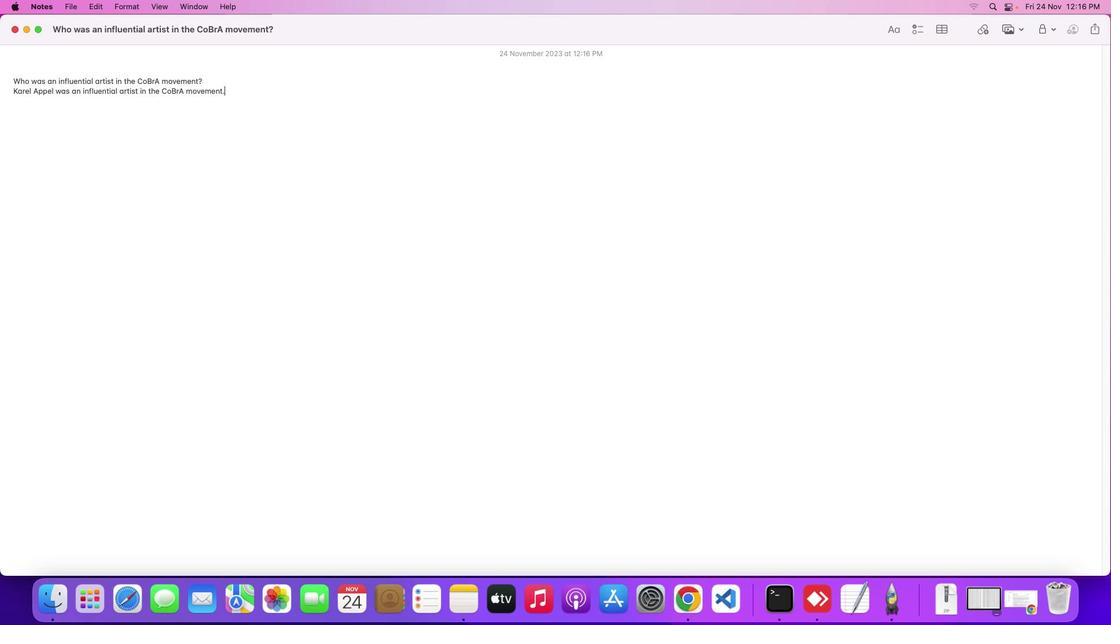 
